Task: Search one way flight ticket for 1 adult, 1 child, 1 infant in seat in premium economy from Oakland: Oakland International Airport to New Bern: Coastal Carolina Regional Airport (was Craven County Regional) on 5-4-2023. Choice of flights is Singapure airlines. Number of bags: 2 checked bags. Price is upto 81000. Outbound departure time preference is 14:00.
Action: Mouse moved to (396, 335)
Screenshot: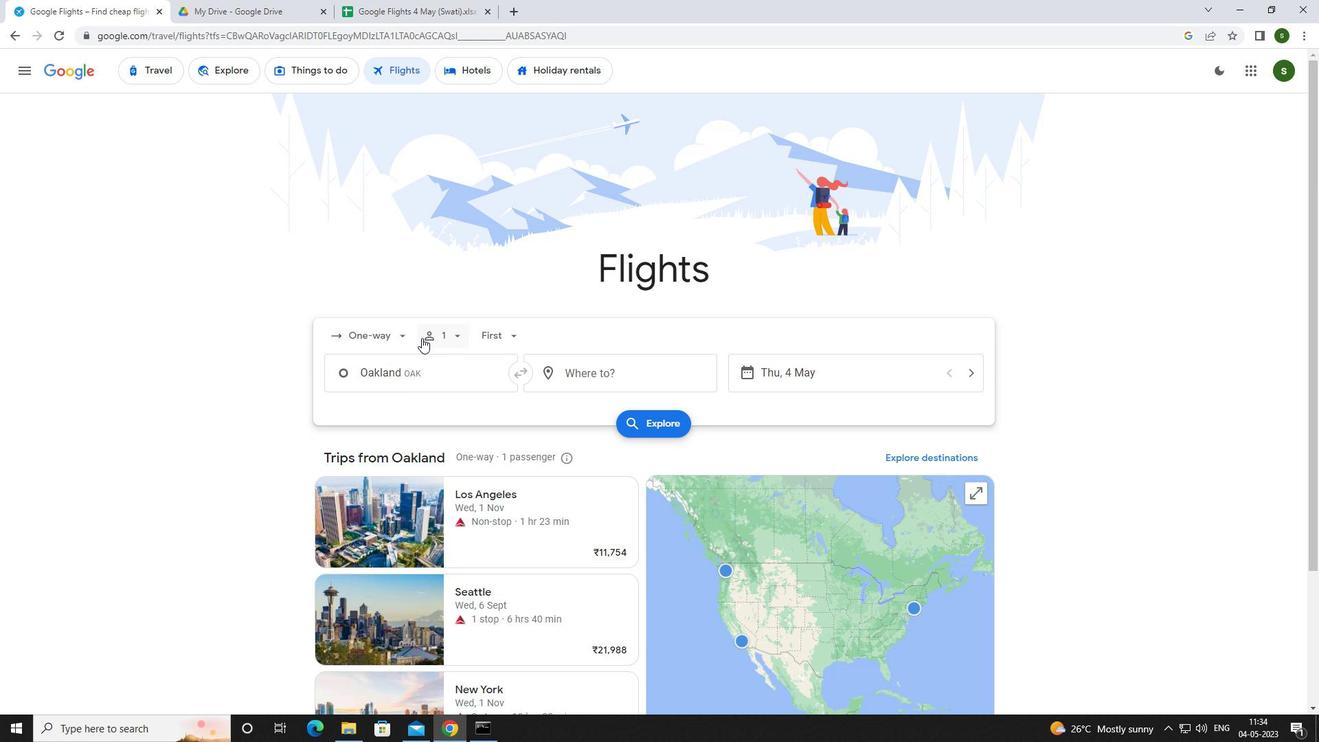 
Action: Mouse pressed left at (396, 335)
Screenshot: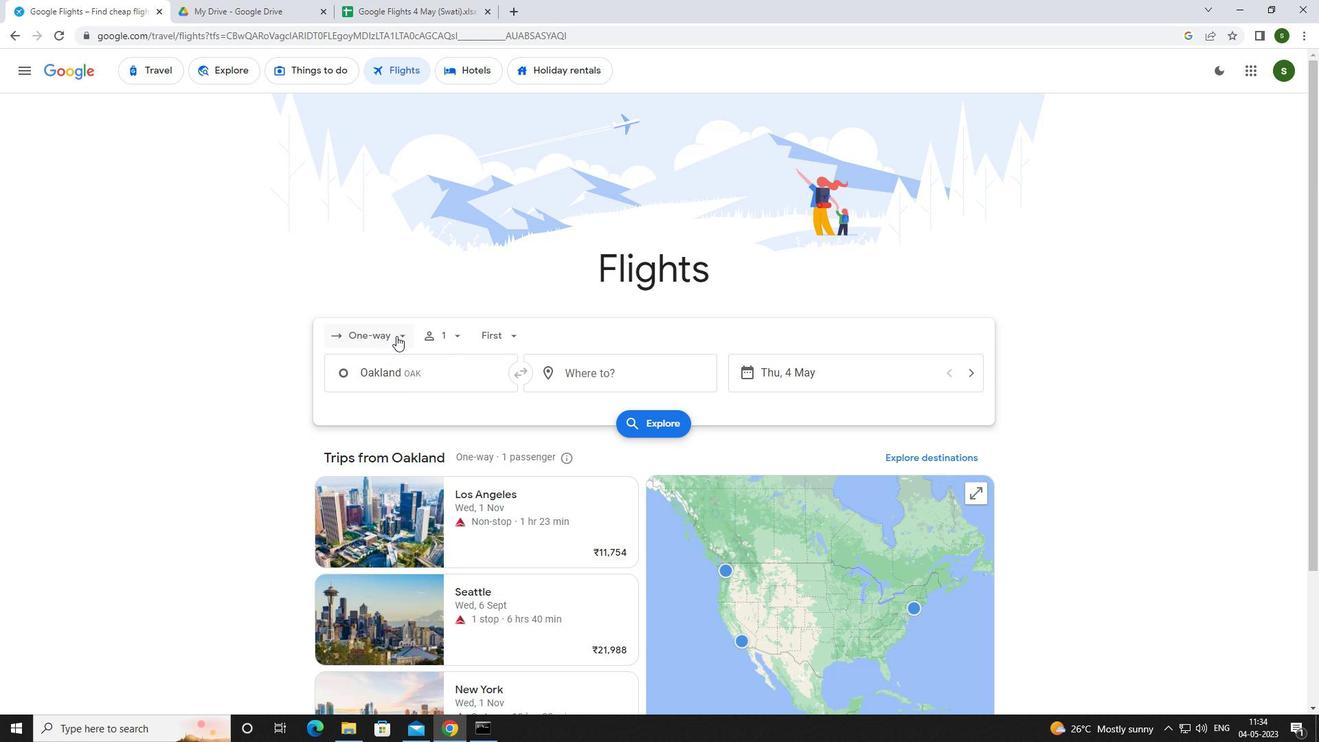 
Action: Mouse moved to (391, 397)
Screenshot: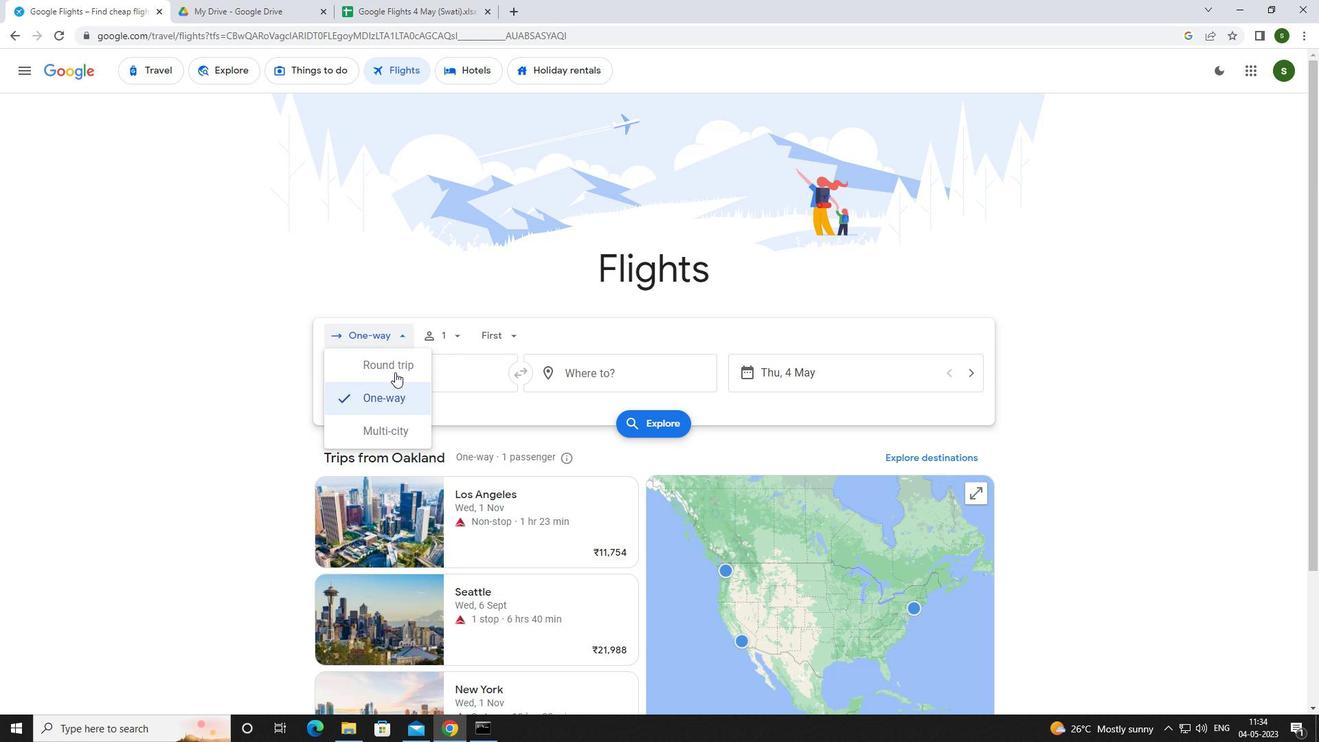 
Action: Mouse pressed left at (391, 397)
Screenshot: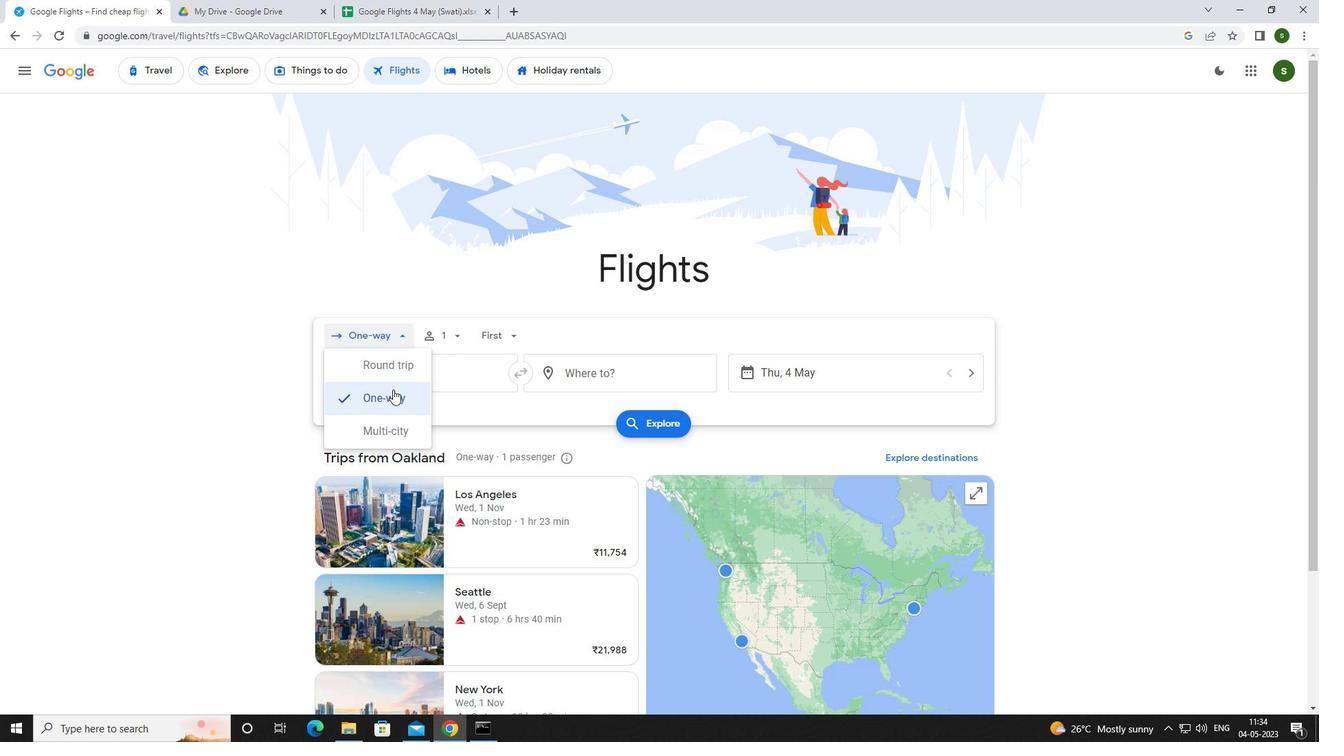 
Action: Mouse moved to (454, 330)
Screenshot: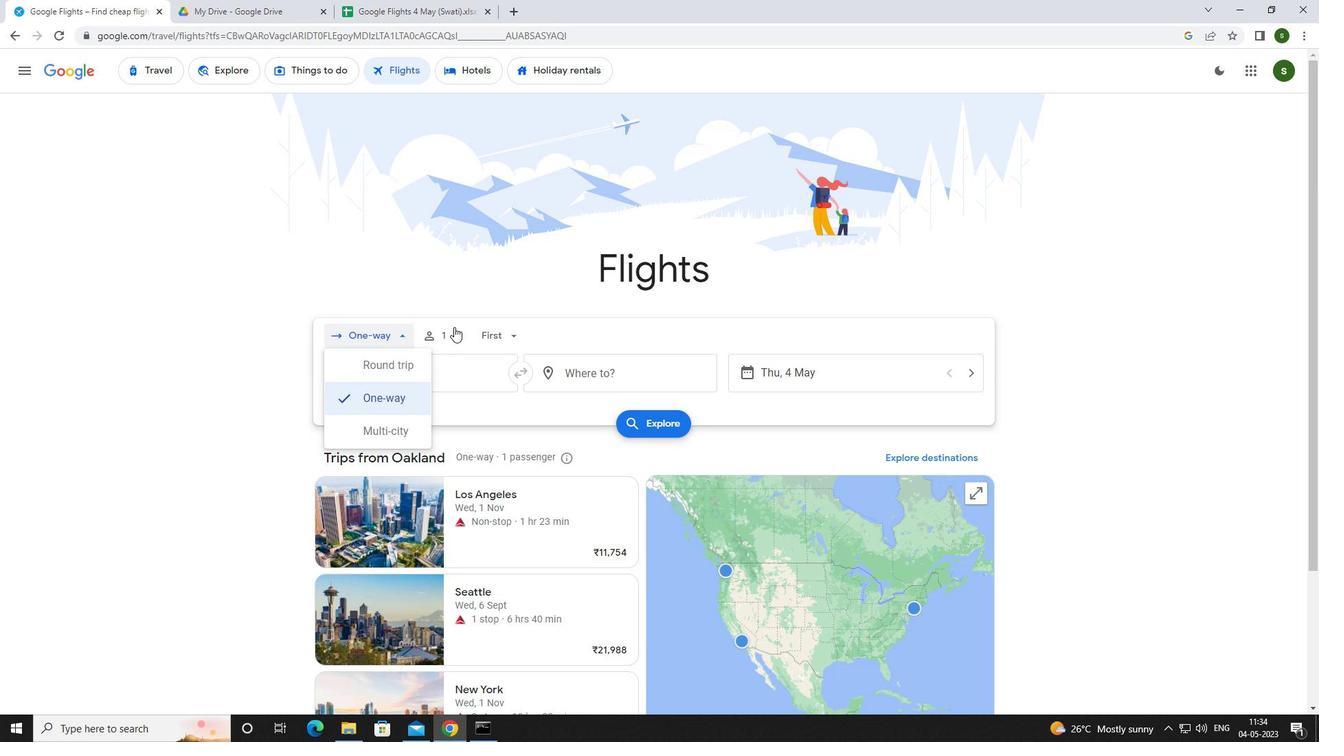 
Action: Mouse pressed left at (454, 330)
Screenshot: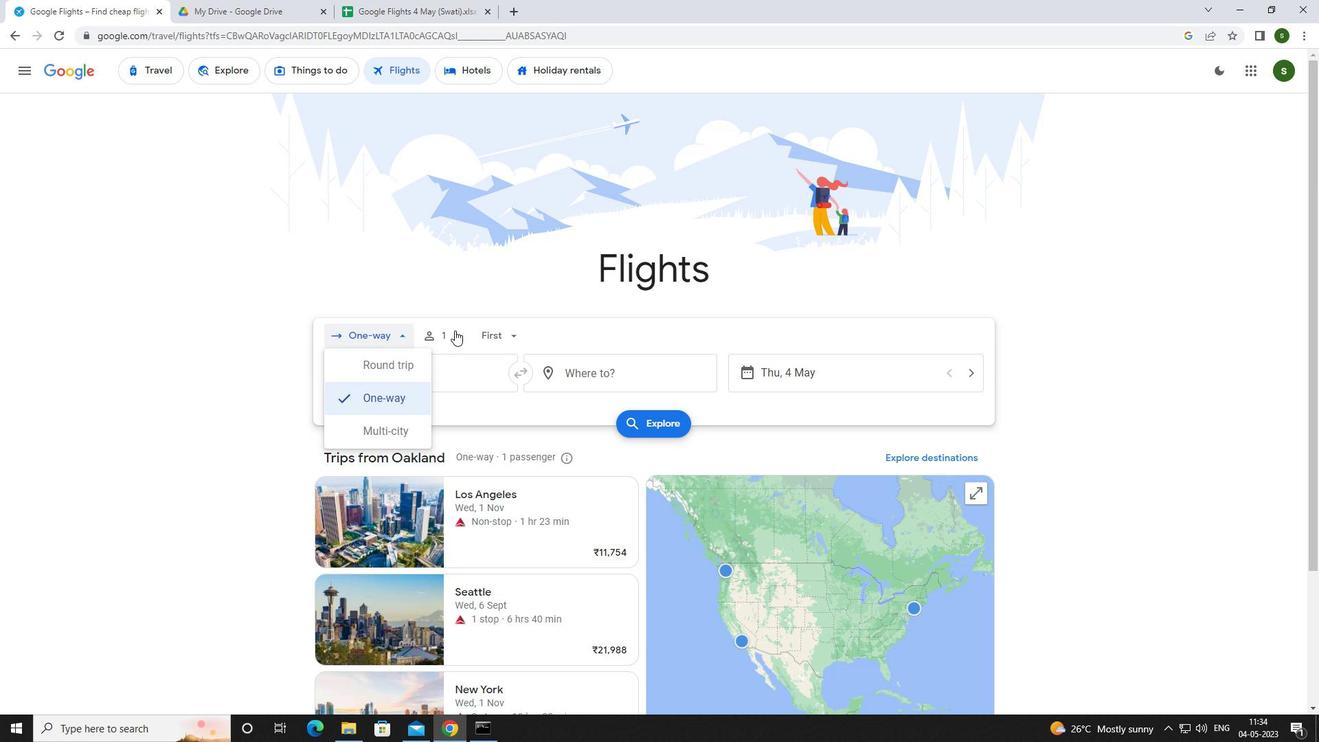 
Action: Mouse moved to (564, 401)
Screenshot: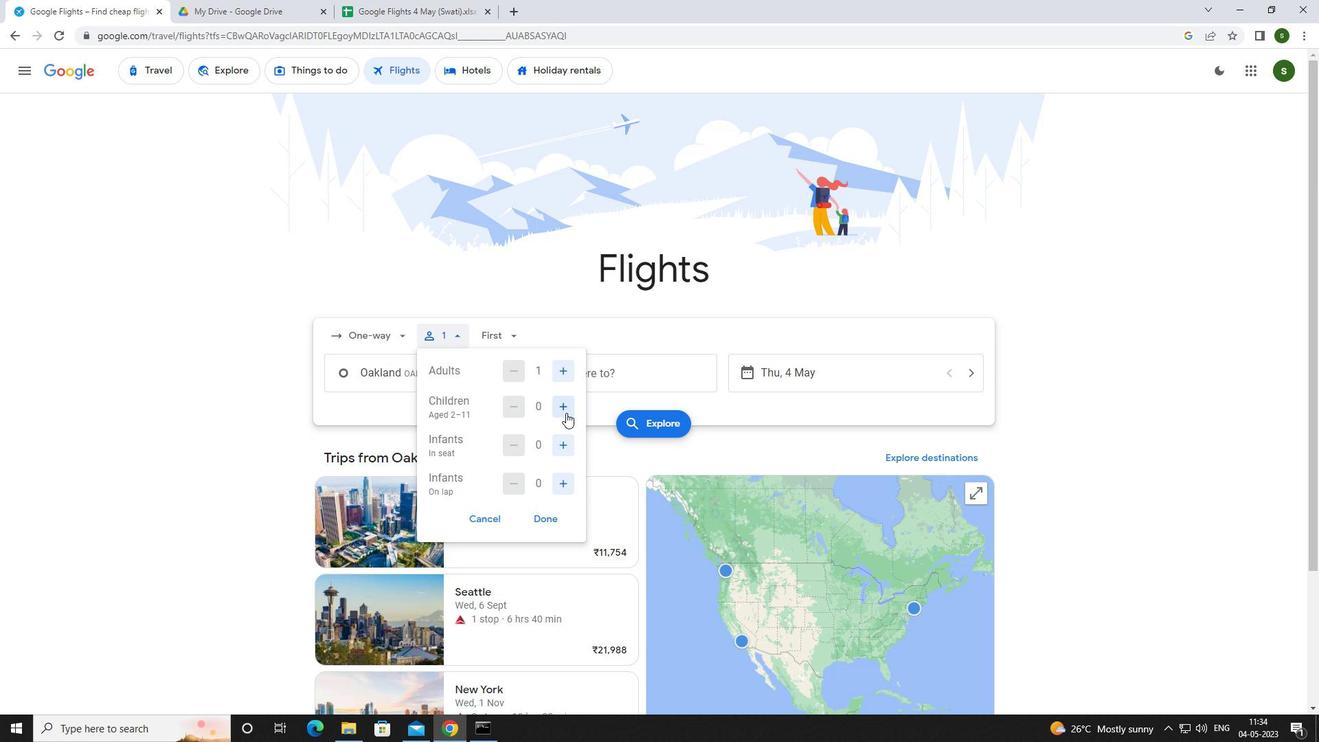 
Action: Mouse pressed left at (564, 401)
Screenshot: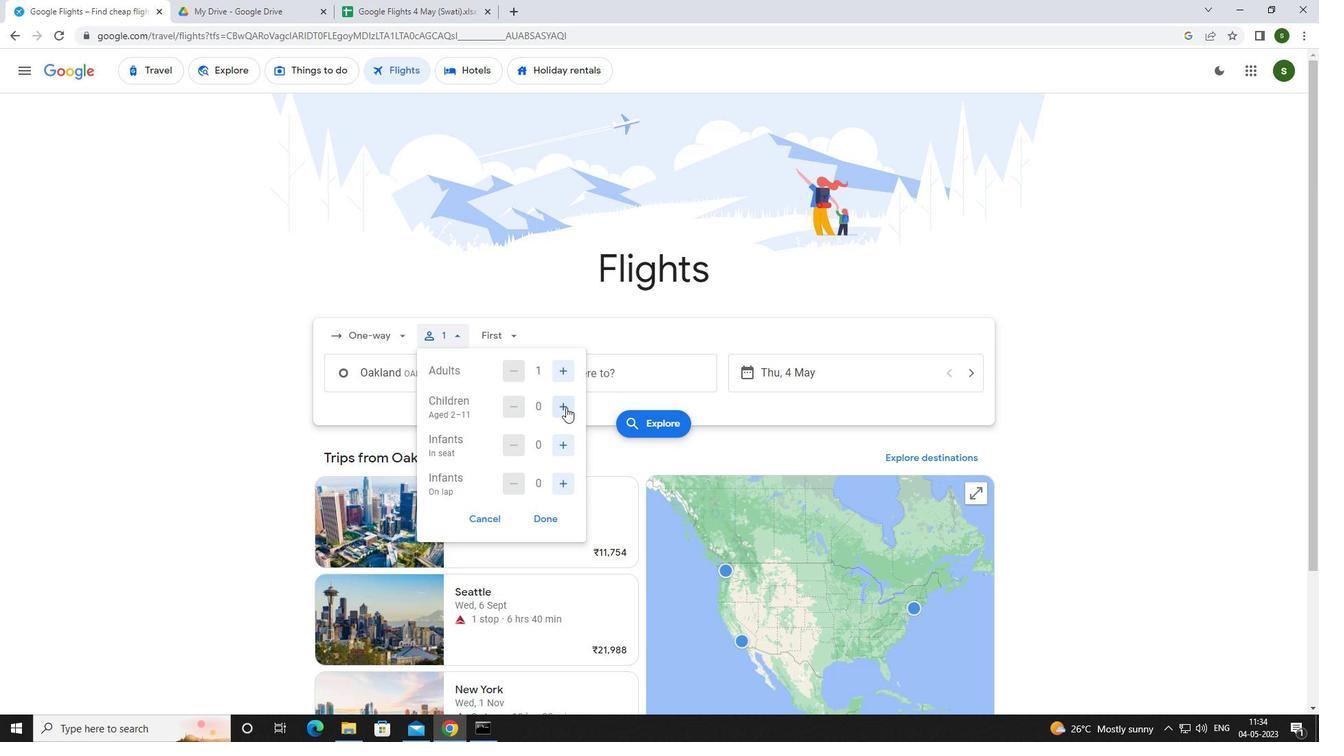 
Action: Mouse moved to (559, 441)
Screenshot: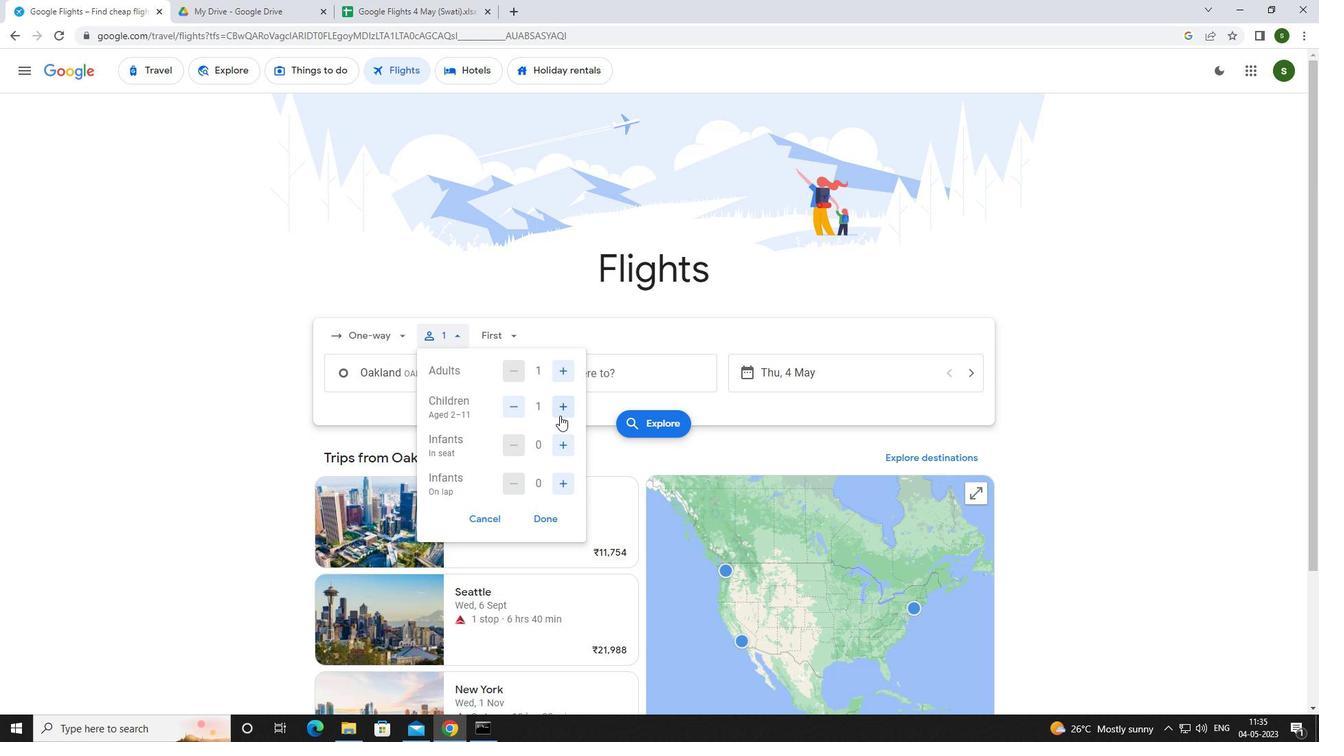 
Action: Mouse pressed left at (559, 441)
Screenshot: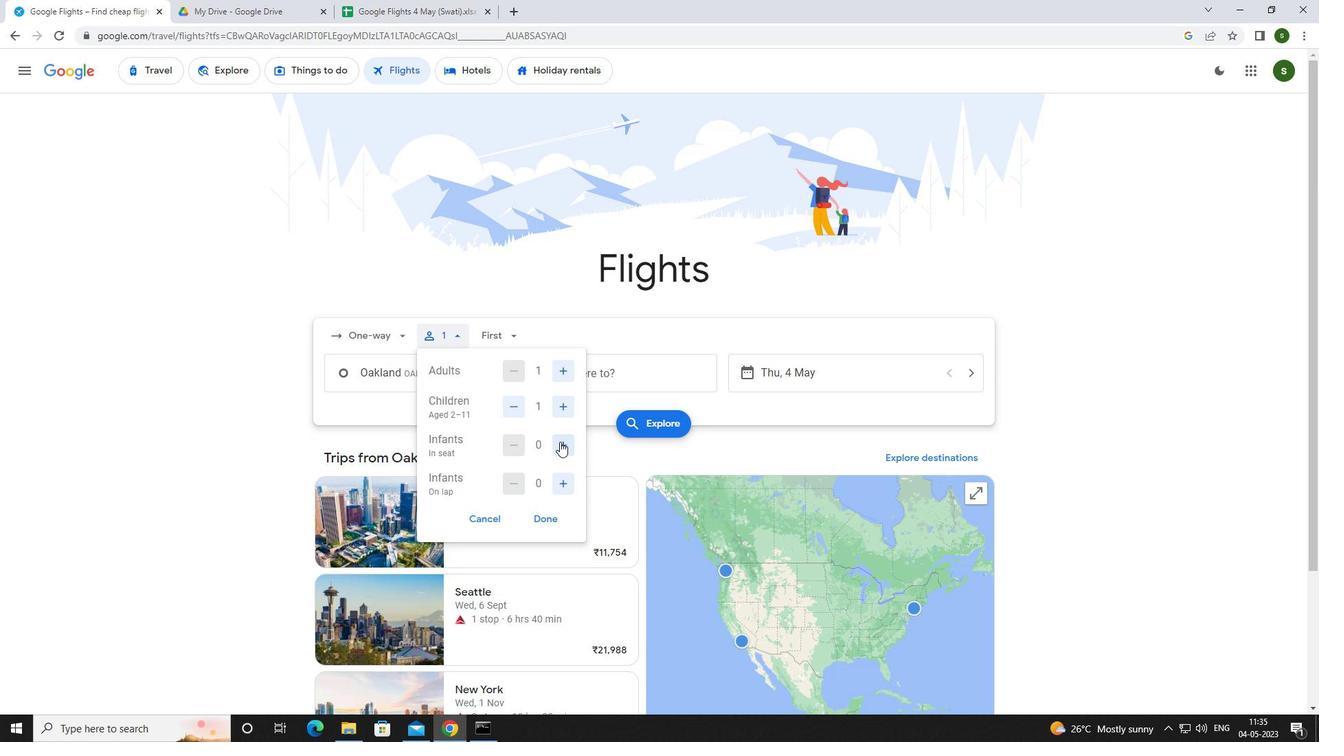 
Action: Mouse moved to (514, 330)
Screenshot: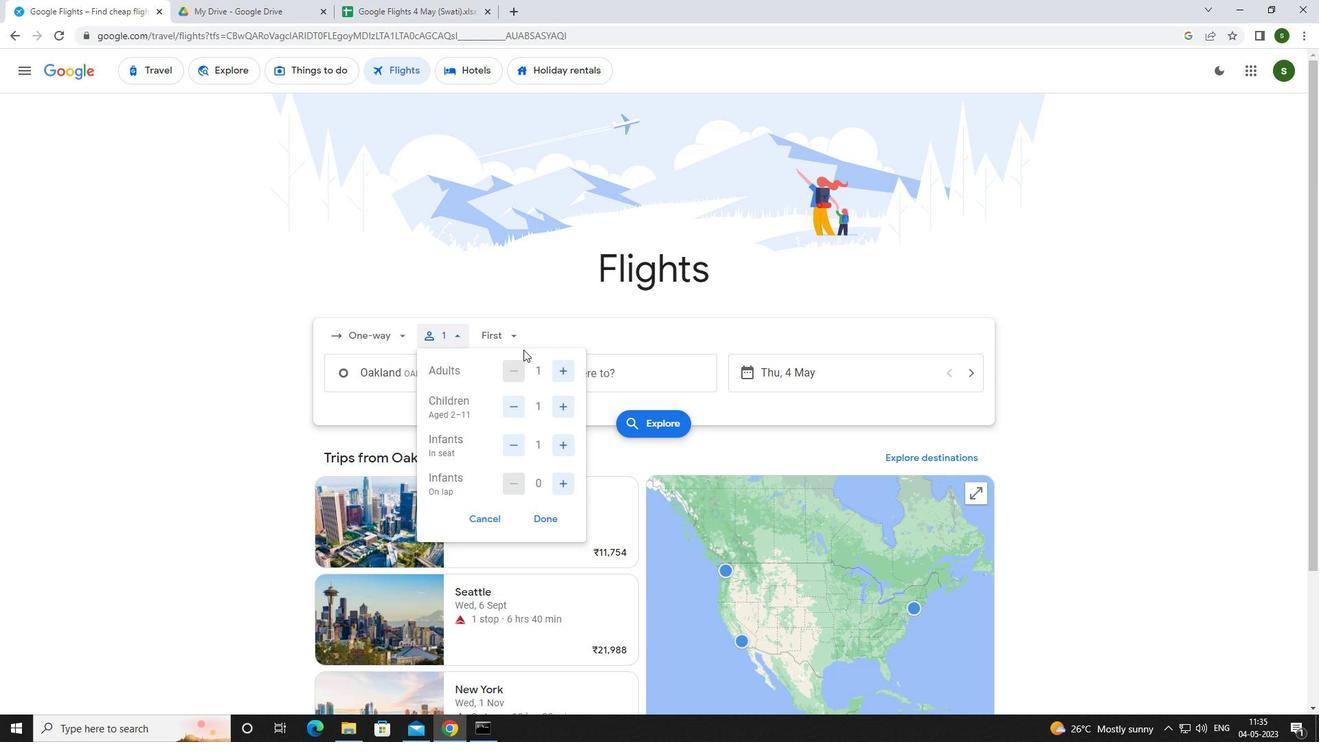 
Action: Mouse pressed left at (514, 330)
Screenshot: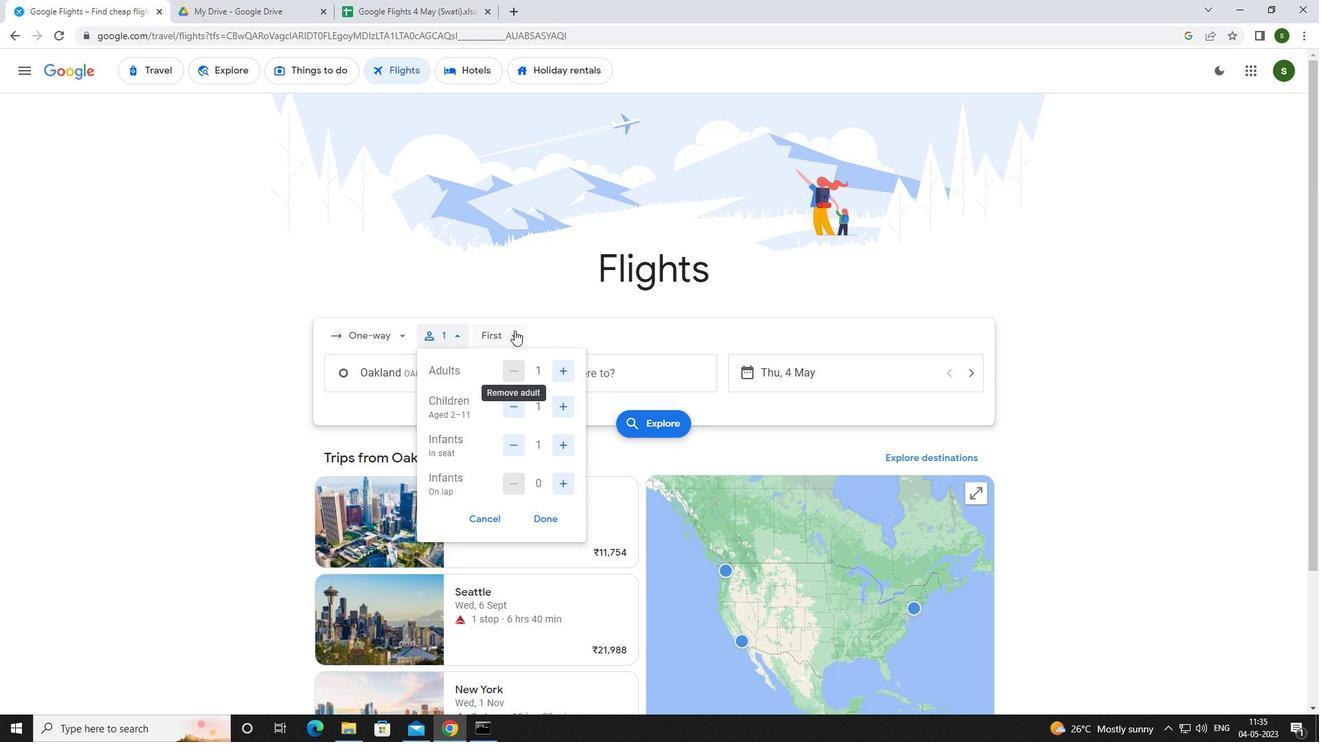
Action: Mouse moved to (524, 395)
Screenshot: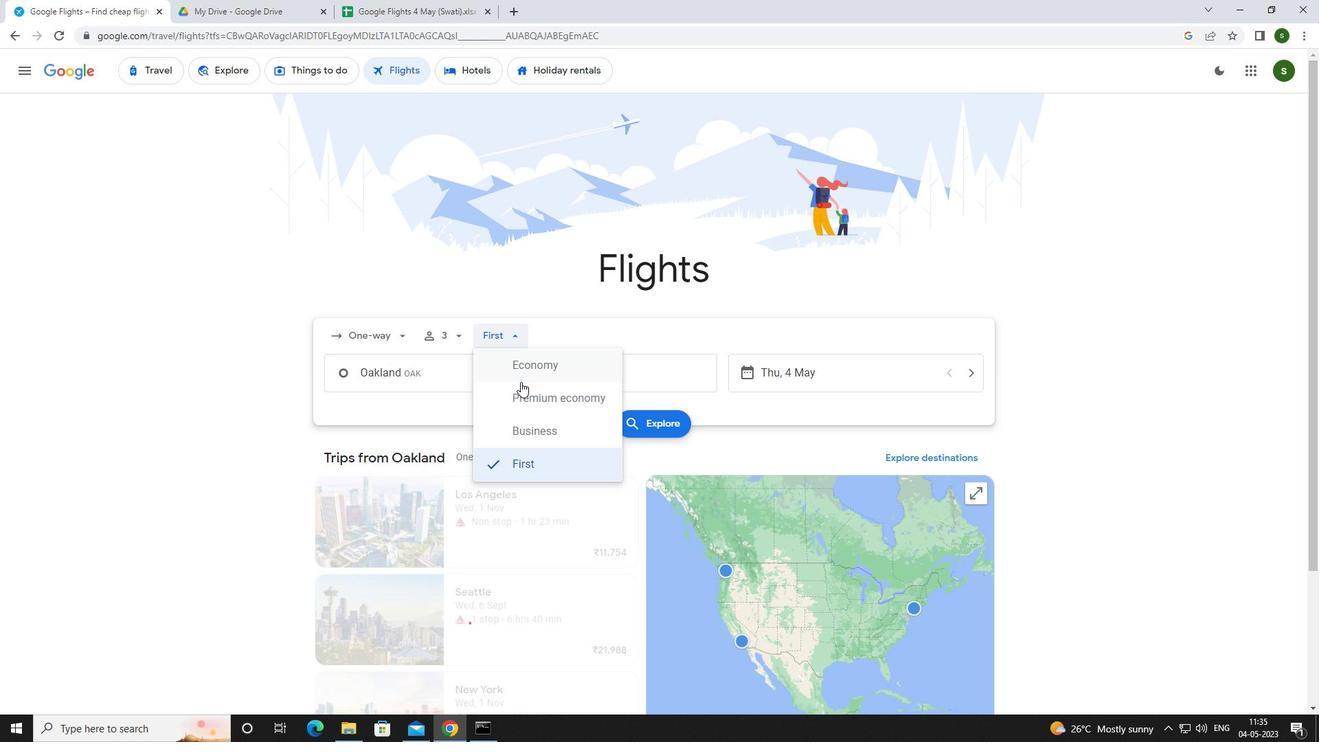 
Action: Mouse pressed left at (524, 395)
Screenshot: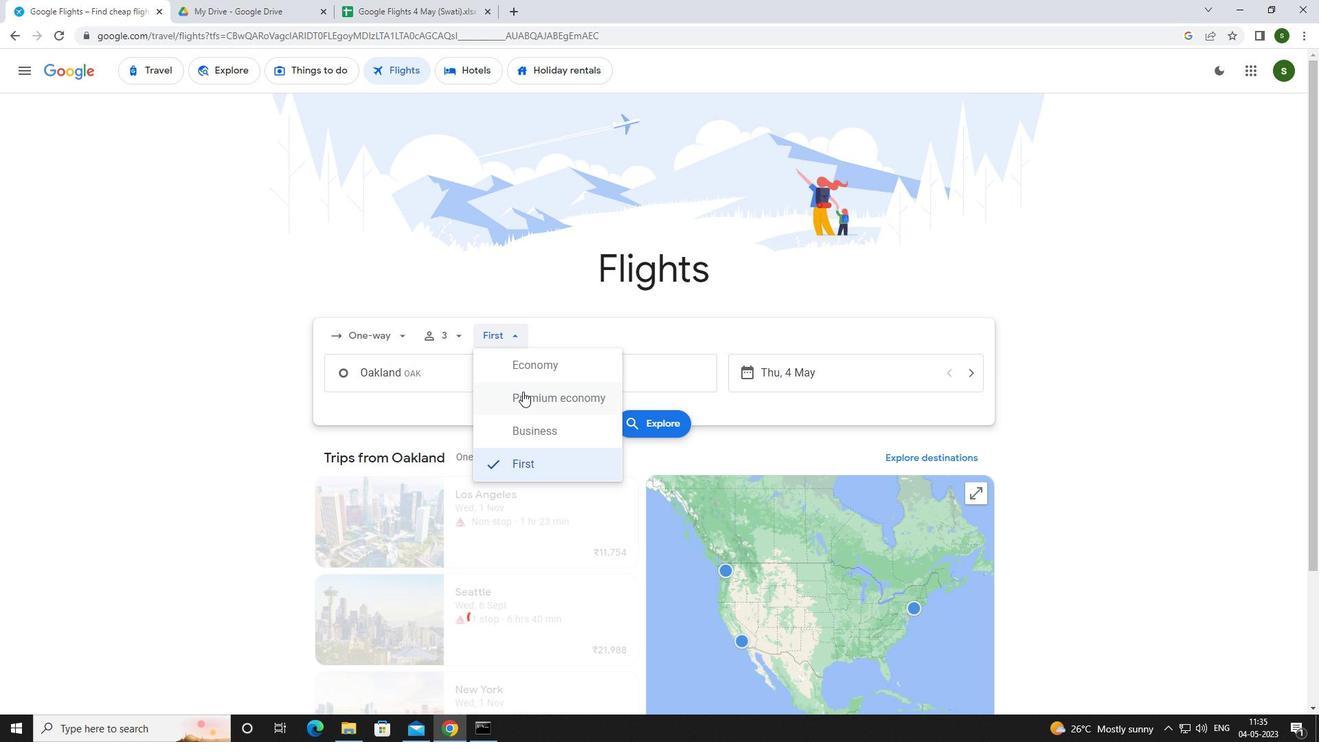 
Action: Mouse moved to (465, 379)
Screenshot: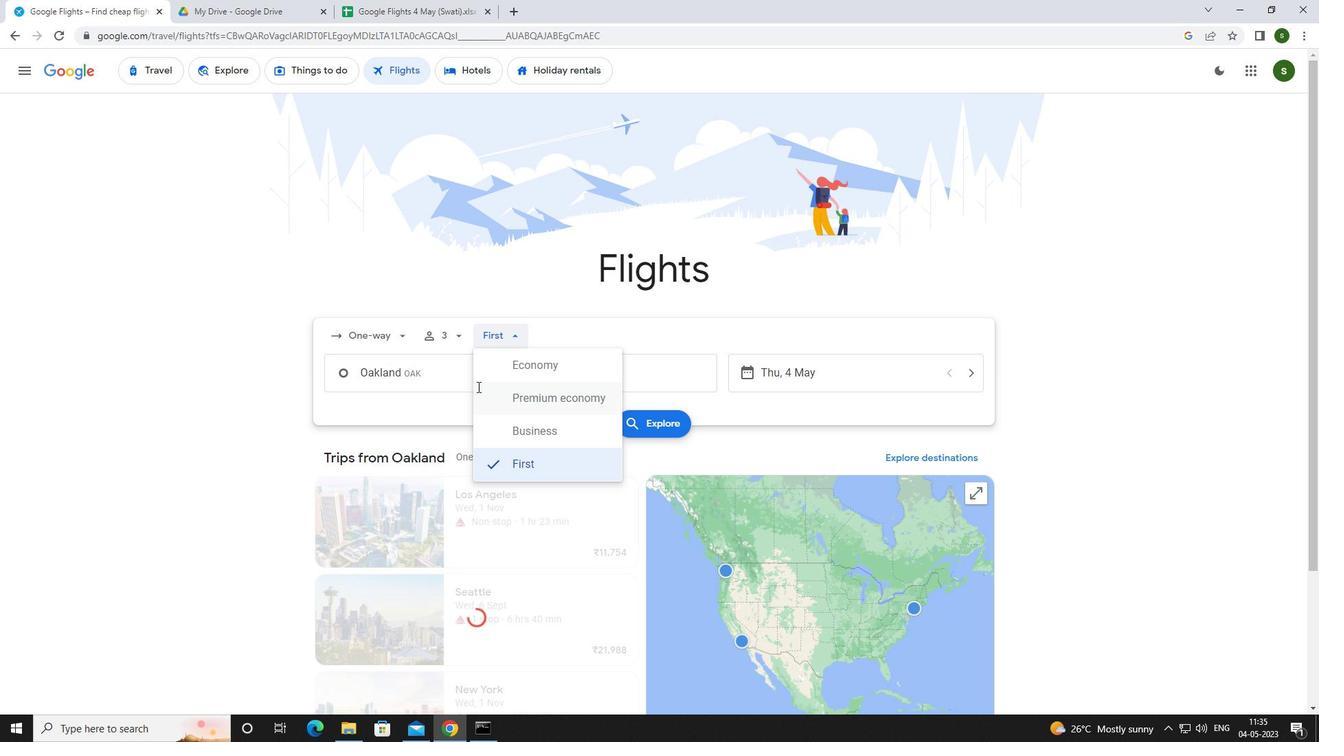 
Action: Mouse pressed left at (465, 379)
Screenshot: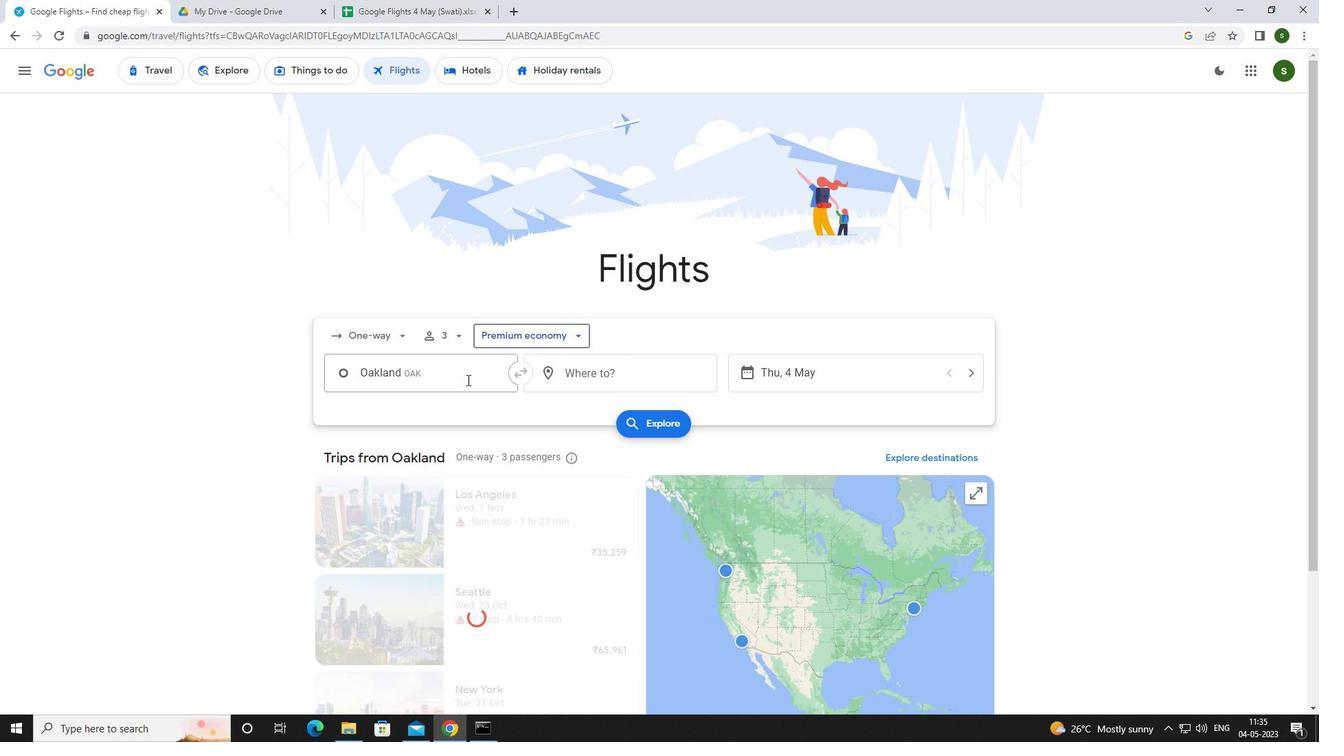 
Action: Key pressed <Key.caps_lock>o<Key.caps_lock>aklan
Screenshot: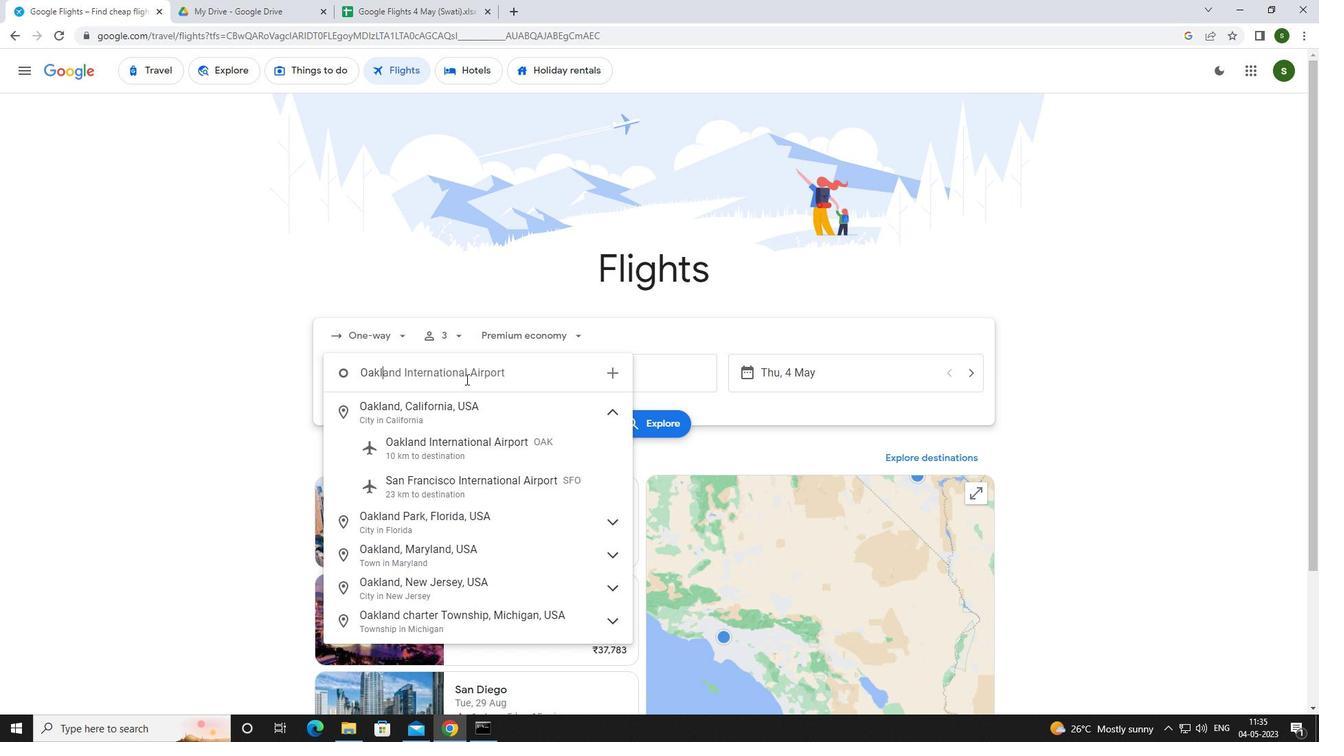 
Action: Mouse moved to (460, 443)
Screenshot: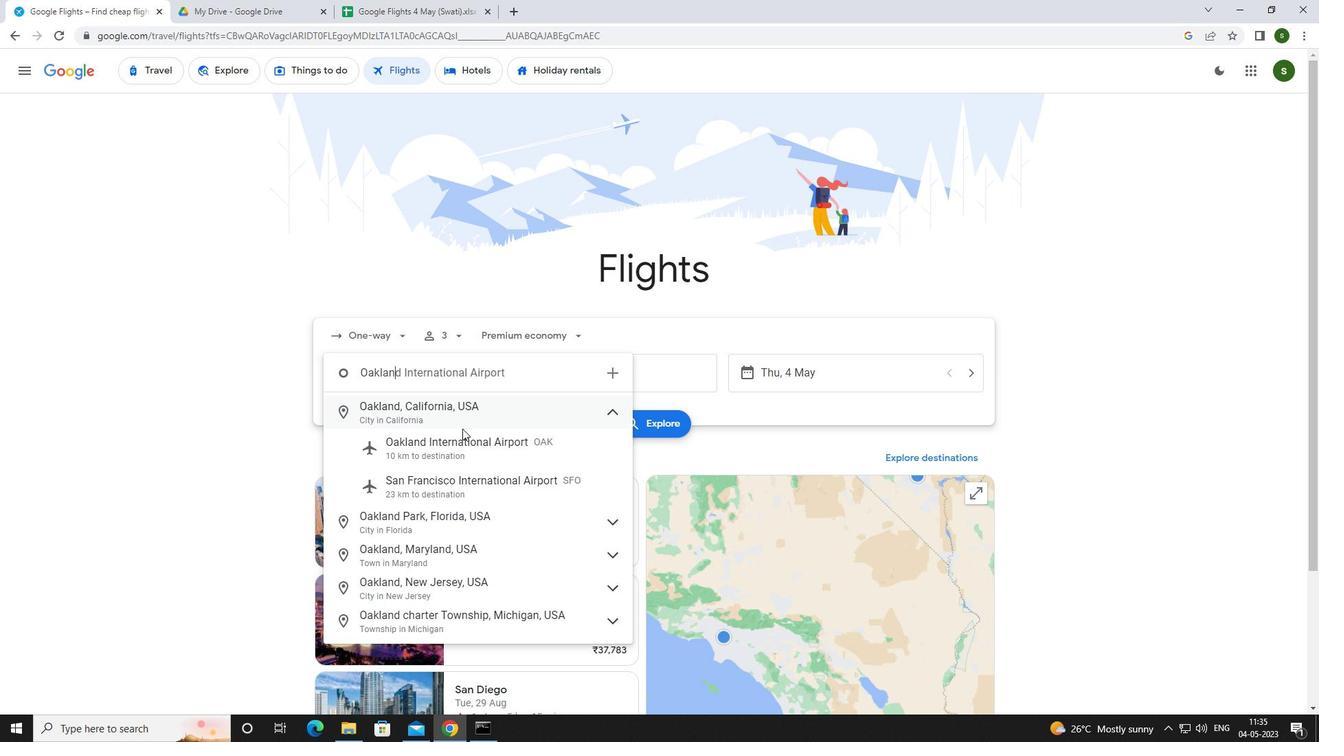 
Action: Mouse pressed left at (460, 443)
Screenshot: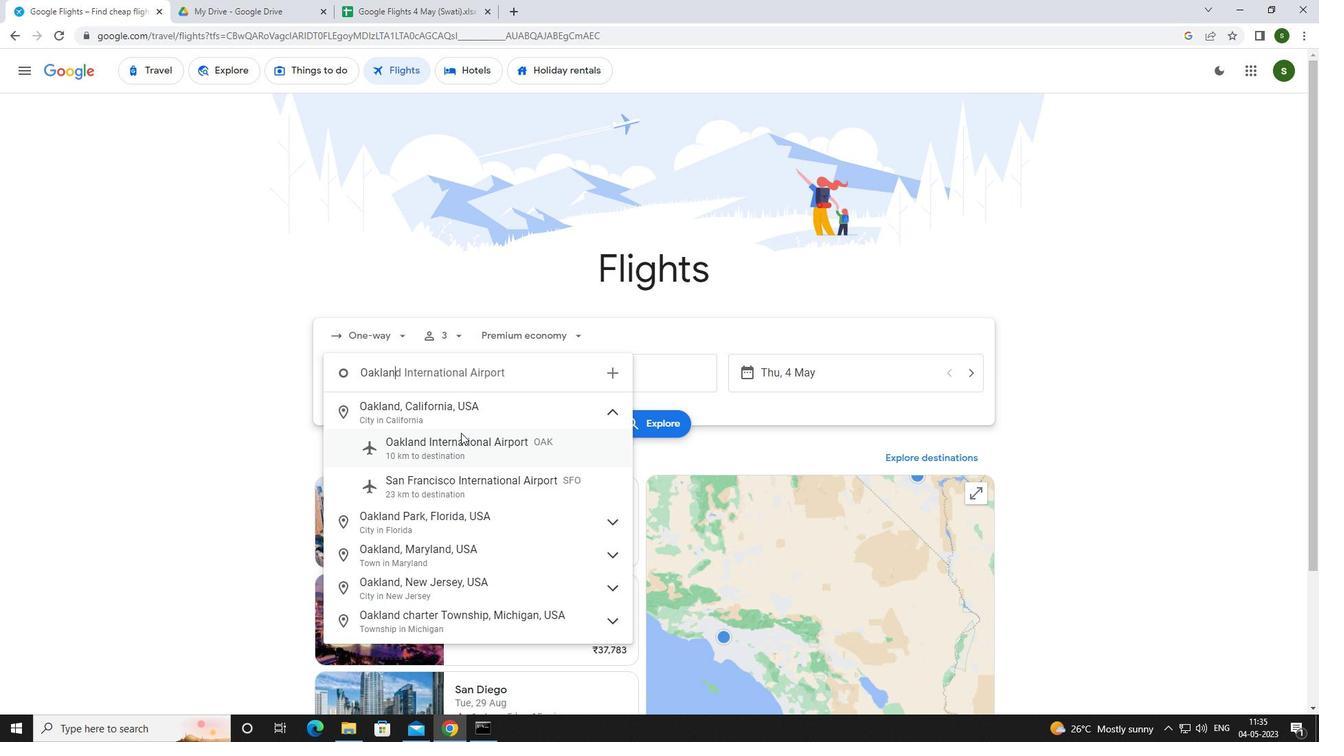 
Action: Mouse moved to (621, 379)
Screenshot: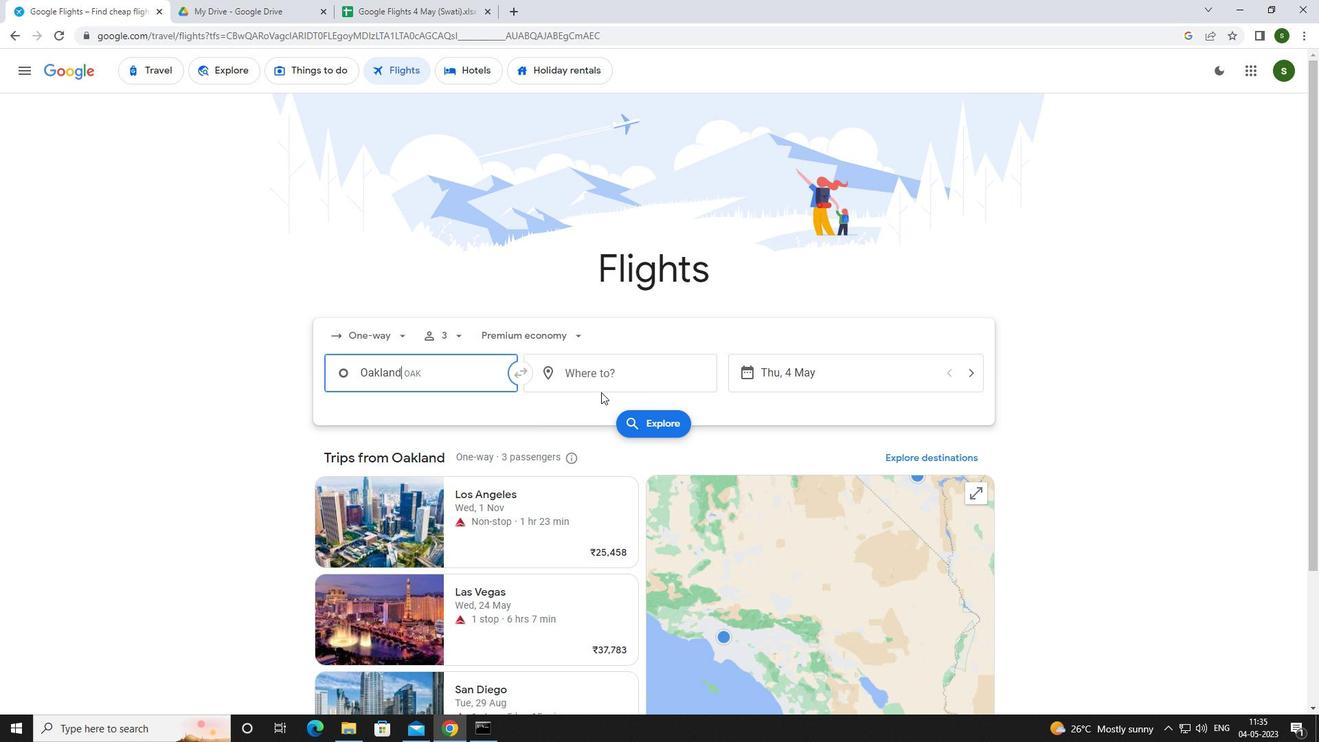 
Action: Mouse pressed left at (621, 379)
Screenshot: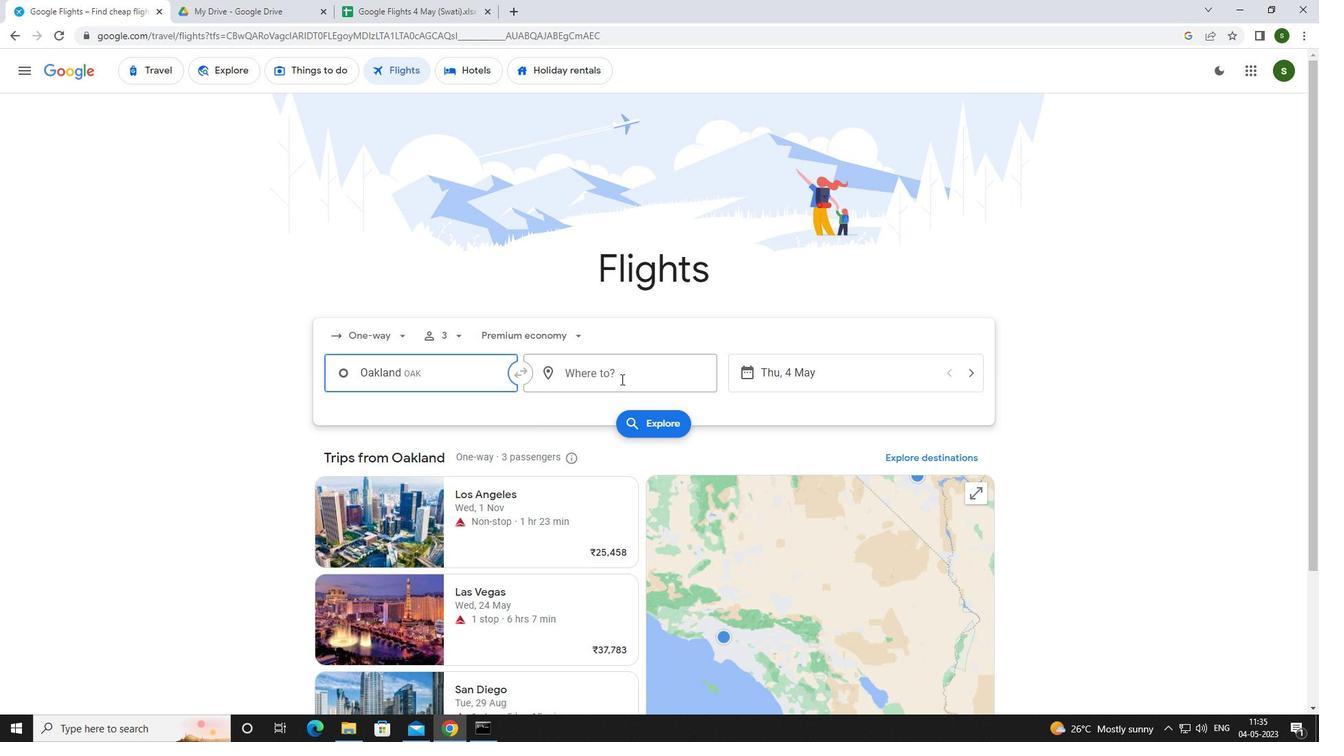 
Action: Key pressed <Key.caps_lock>c<Key.caps_lock>oastal
Screenshot: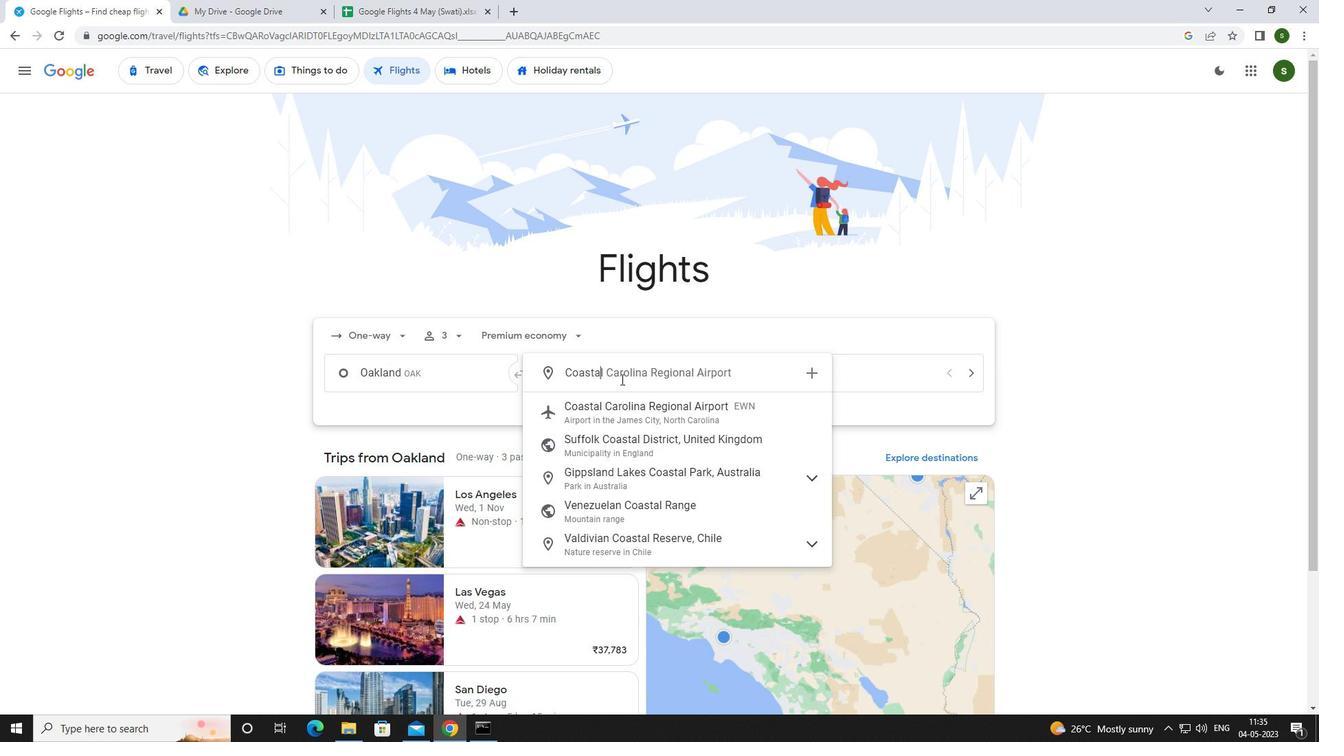 
Action: Mouse moved to (649, 401)
Screenshot: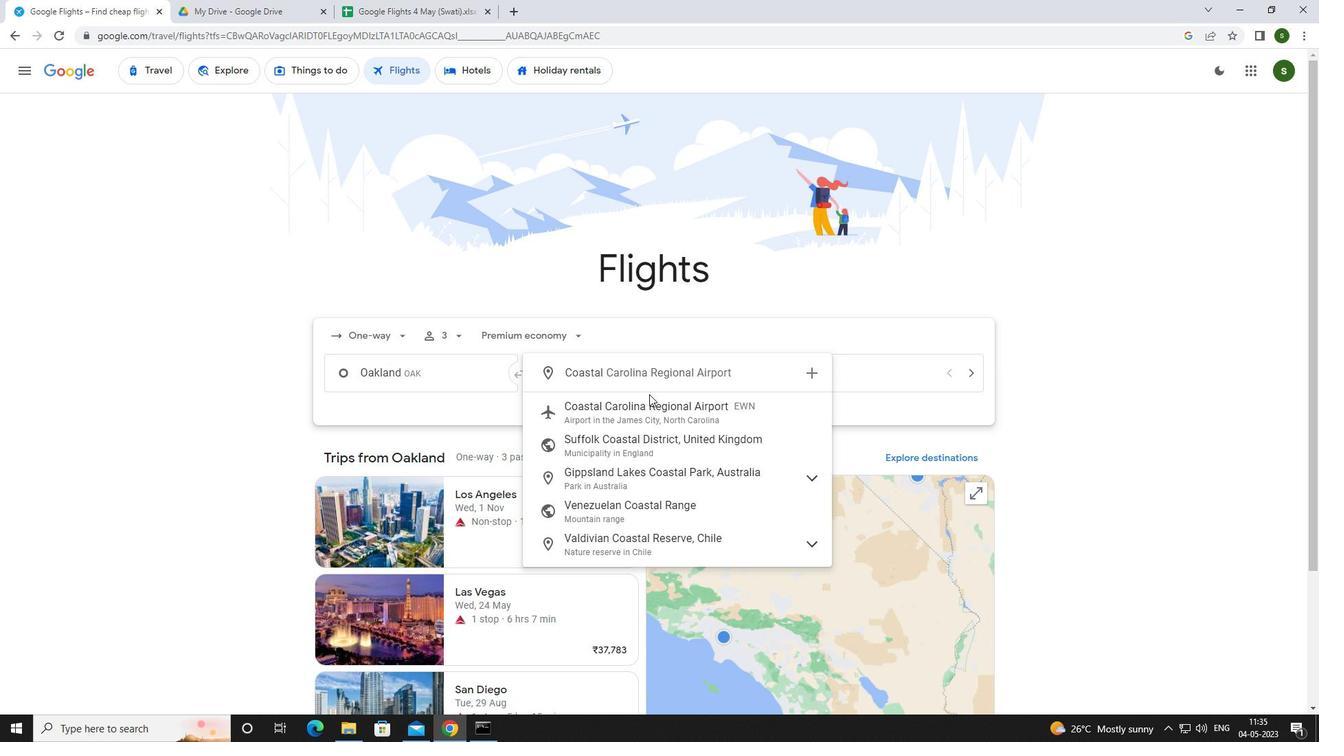 
Action: Mouse pressed left at (649, 401)
Screenshot: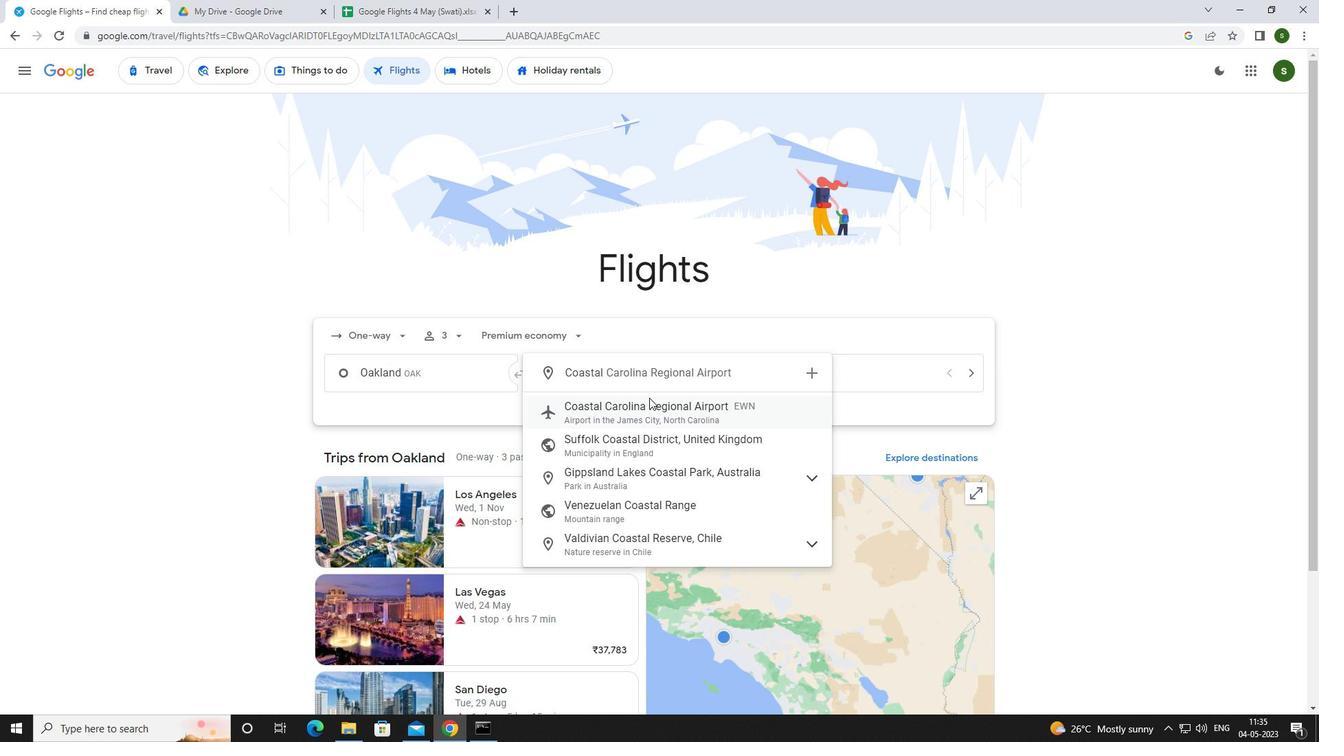 
Action: Mouse moved to (829, 379)
Screenshot: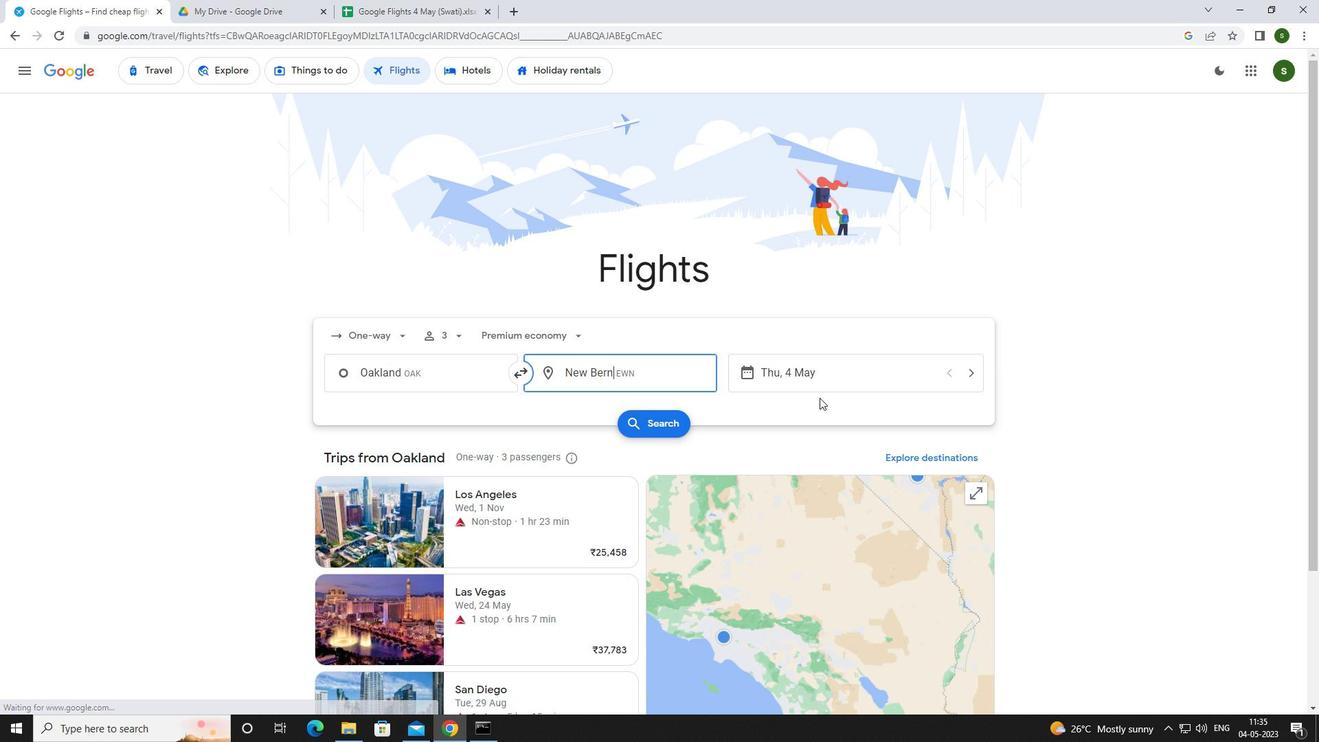 
Action: Mouse pressed left at (829, 379)
Screenshot: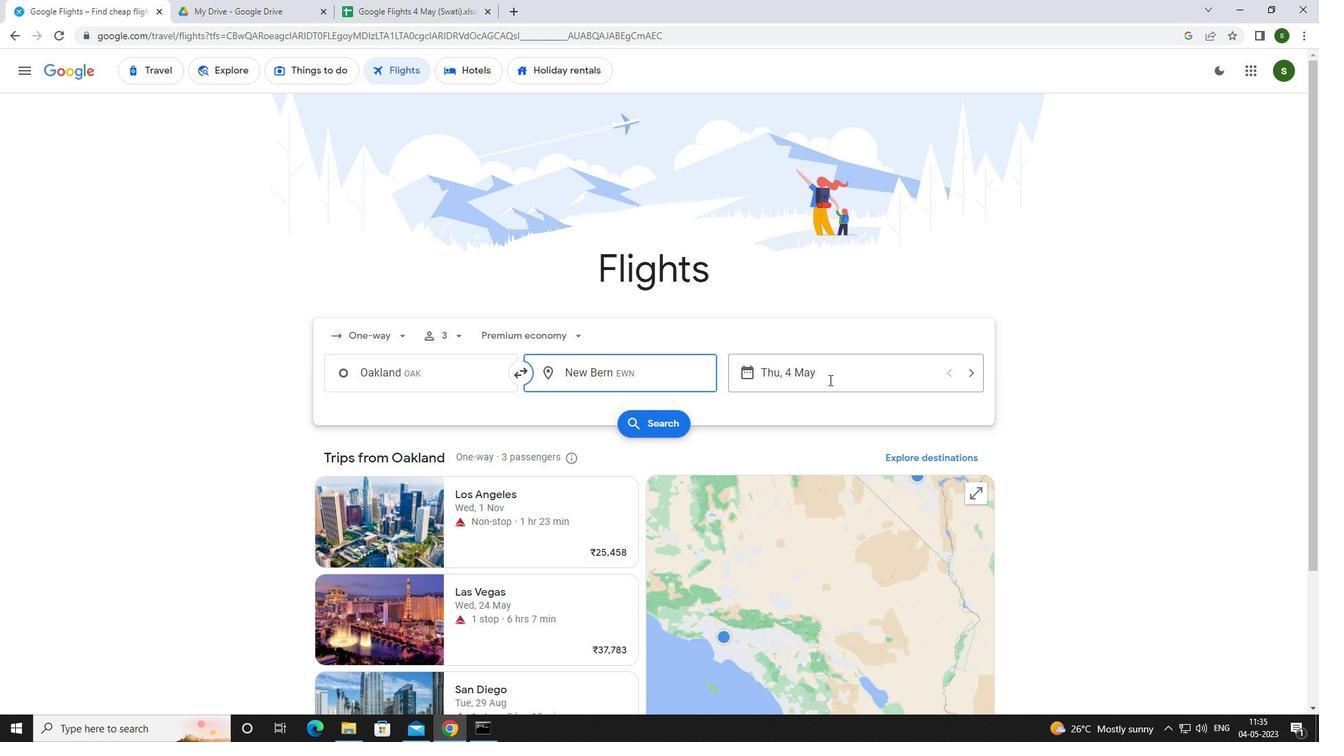 
Action: Mouse moved to (627, 457)
Screenshot: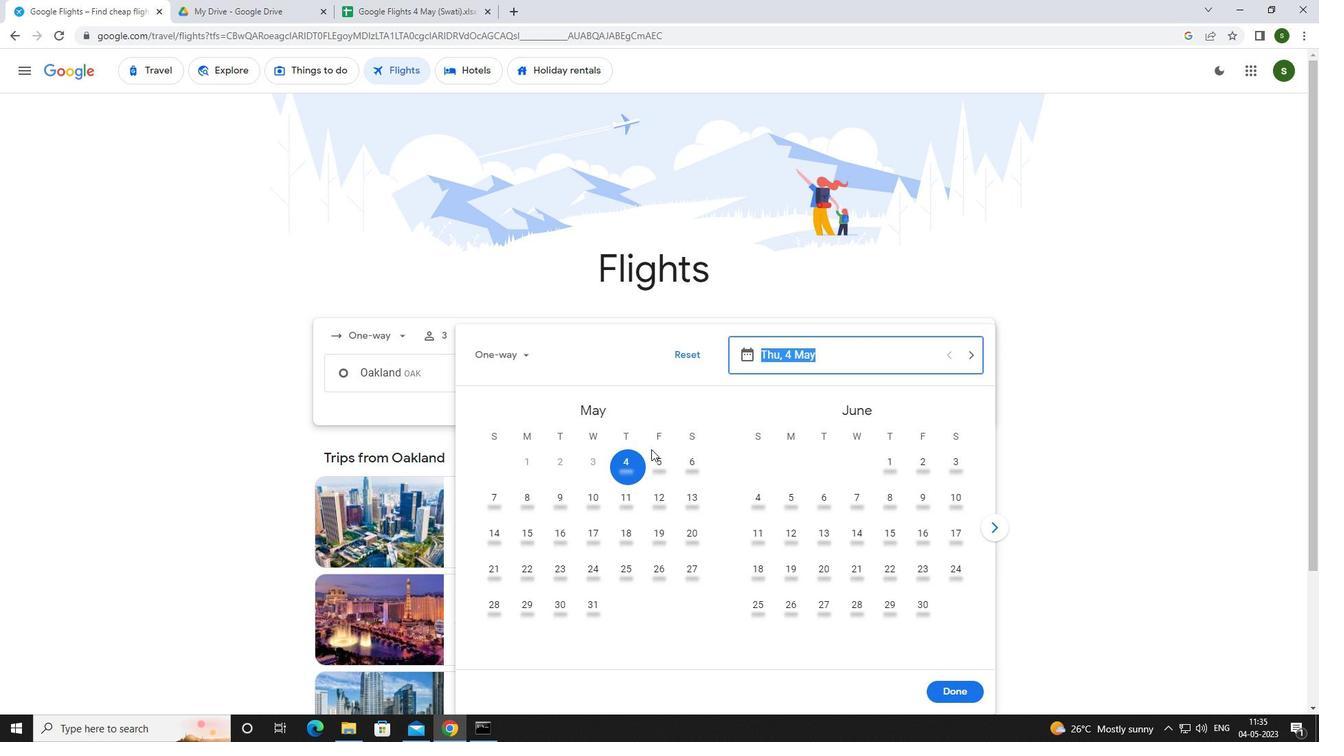 
Action: Mouse pressed left at (627, 457)
Screenshot: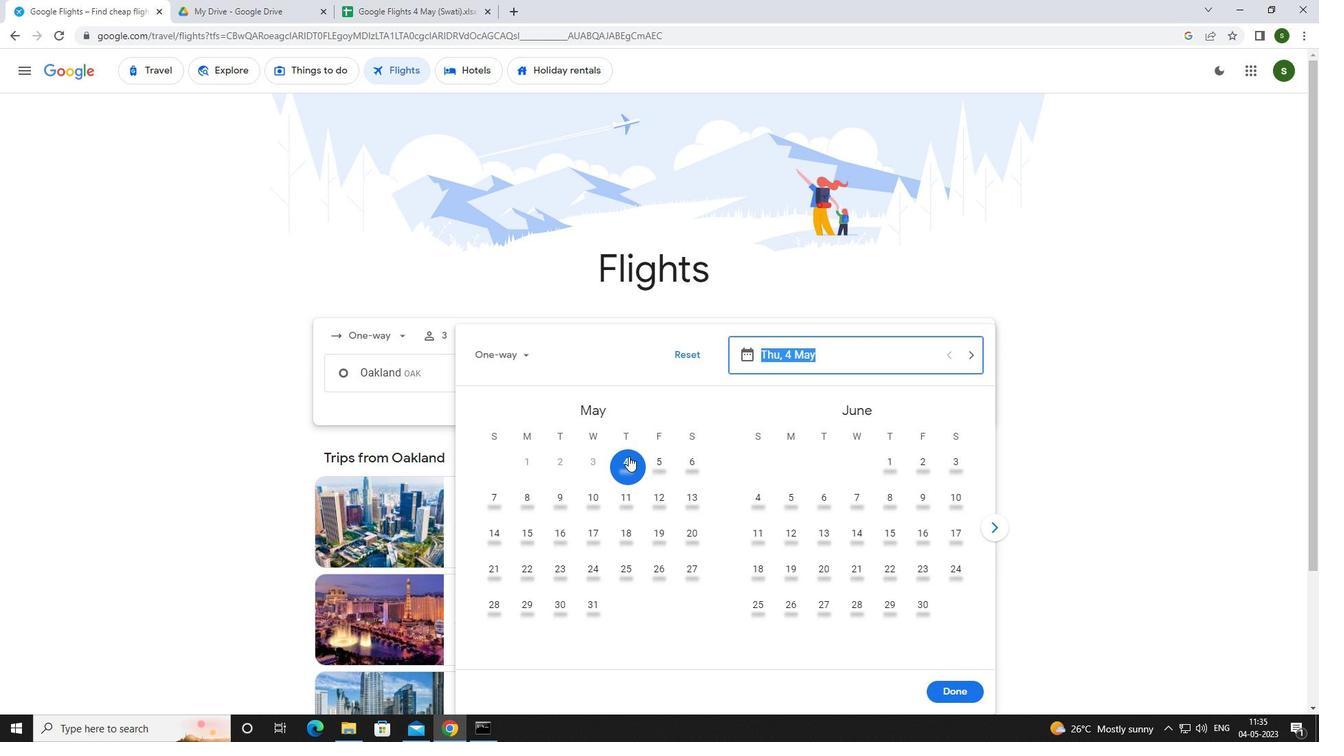 
Action: Mouse moved to (949, 679)
Screenshot: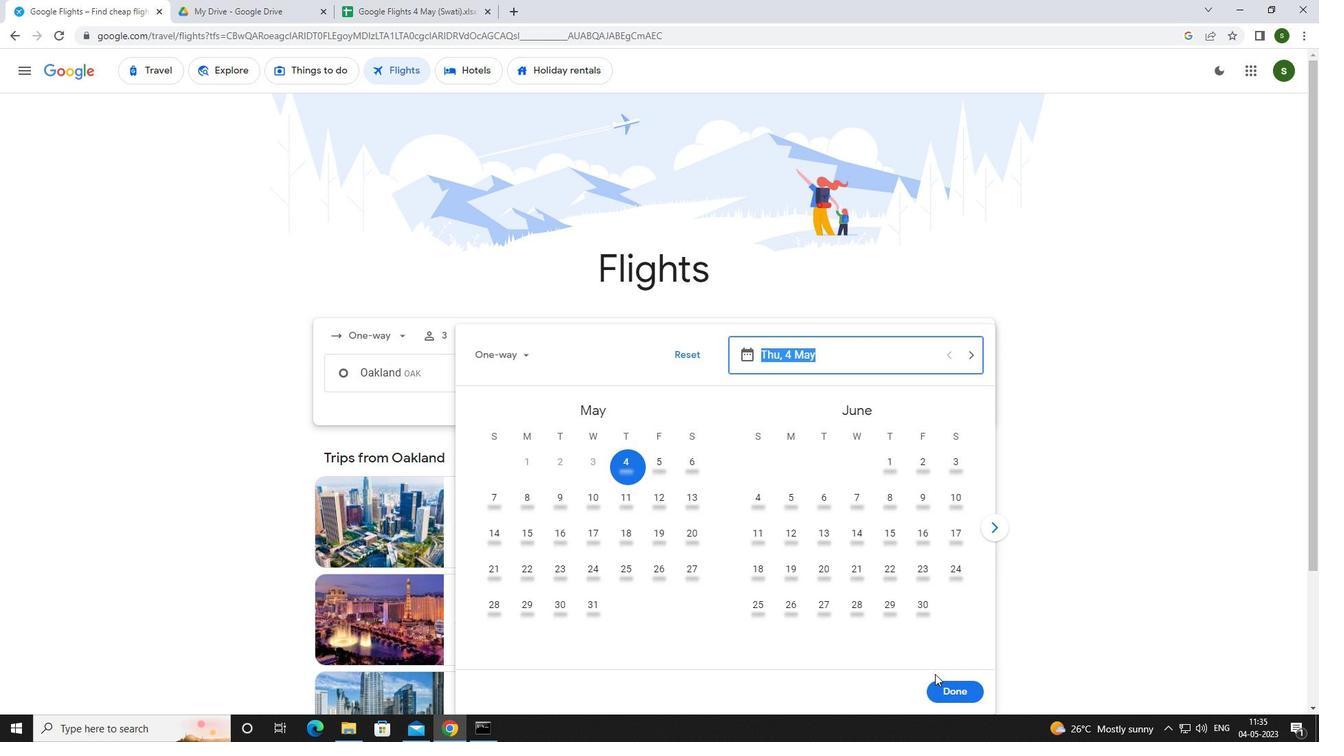 
Action: Mouse pressed left at (949, 679)
Screenshot: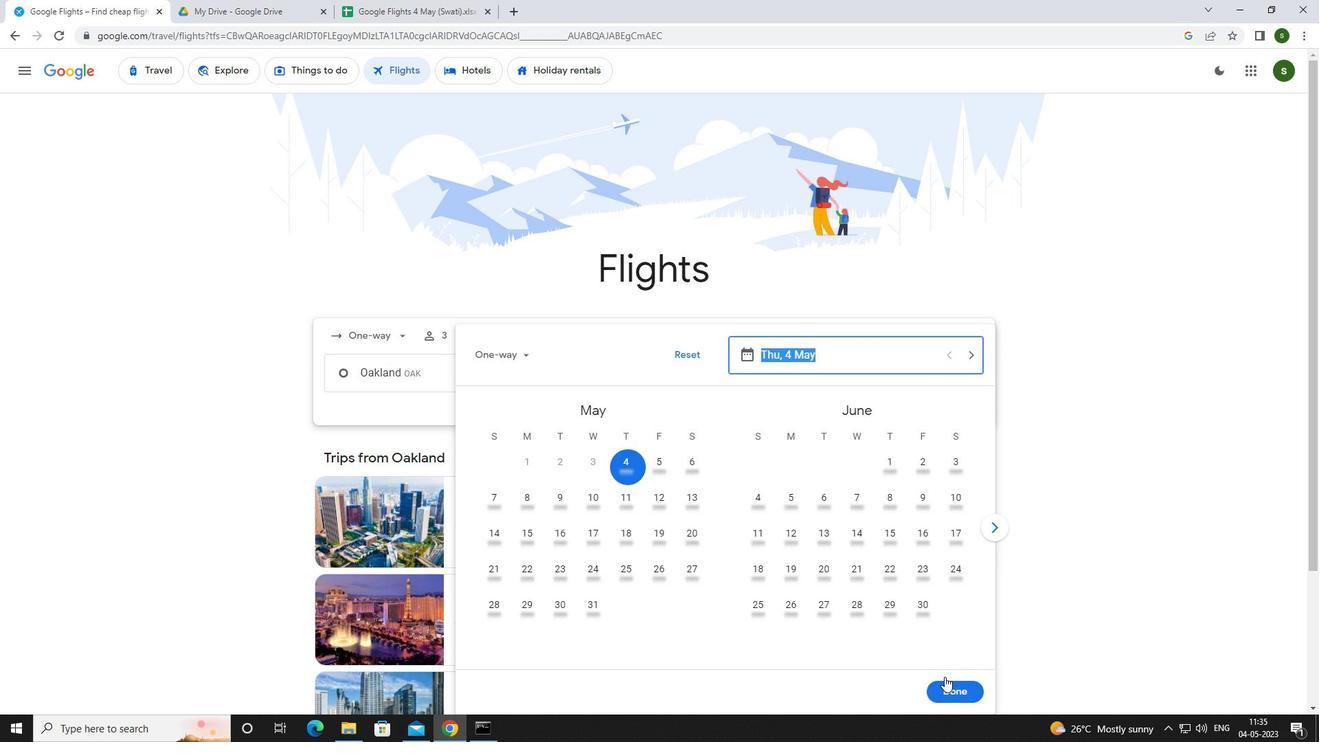 
Action: Mouse moved to (660, 422)
Screenshot: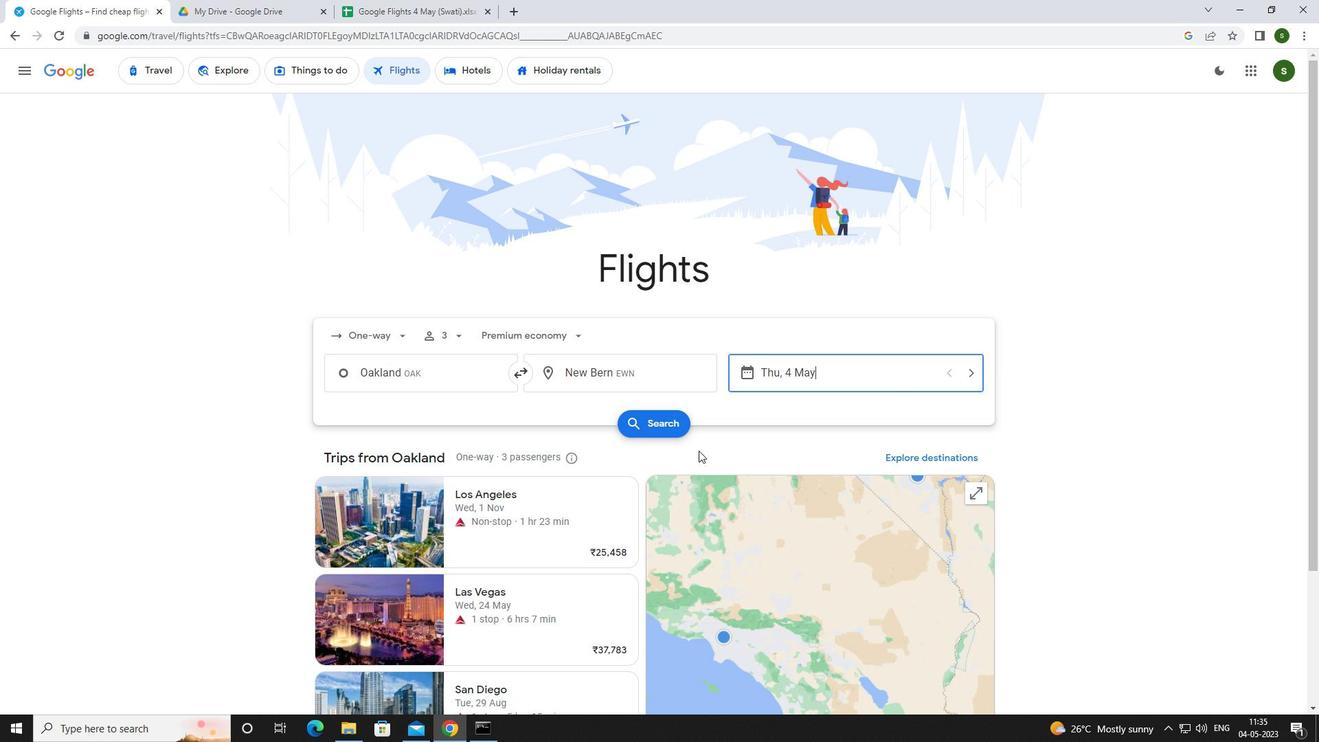 
Action: Mouse pressed left at (660, 422)
Screenshot: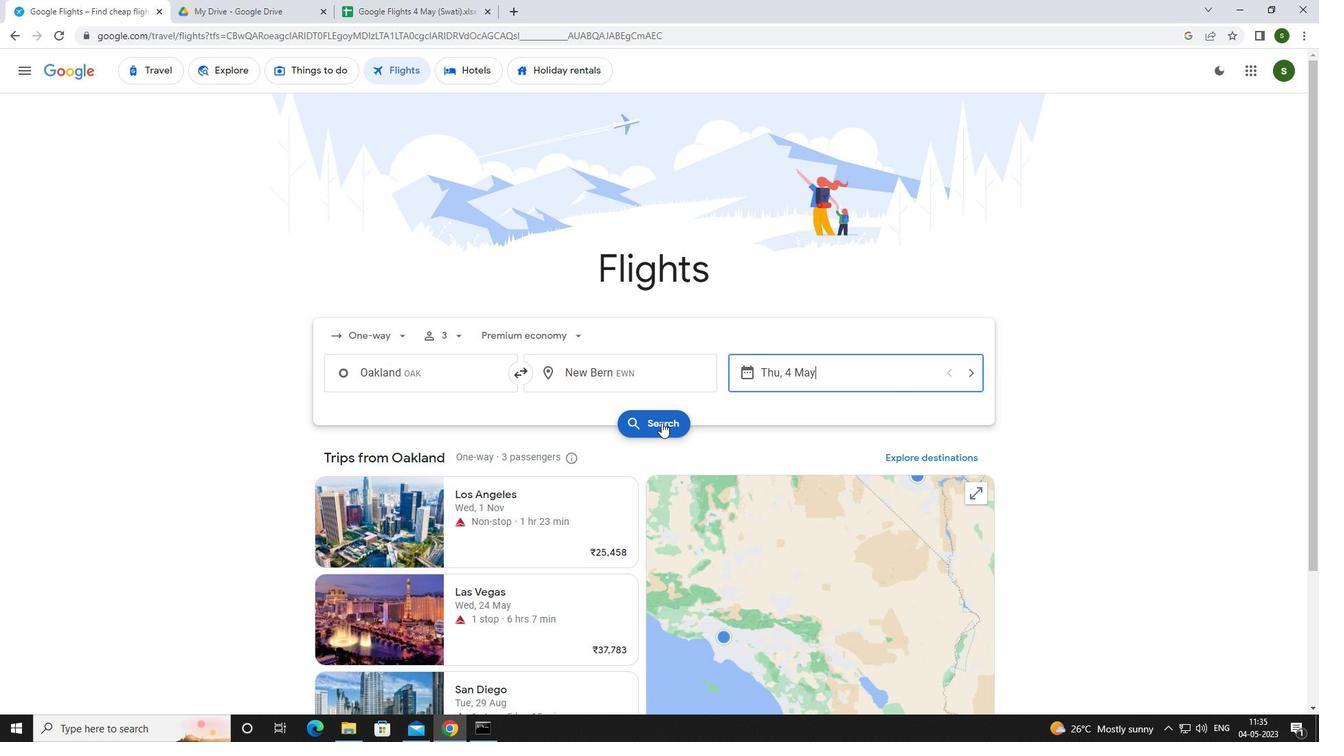 
Action: Mouse moved to (349, 201)
Screenshot: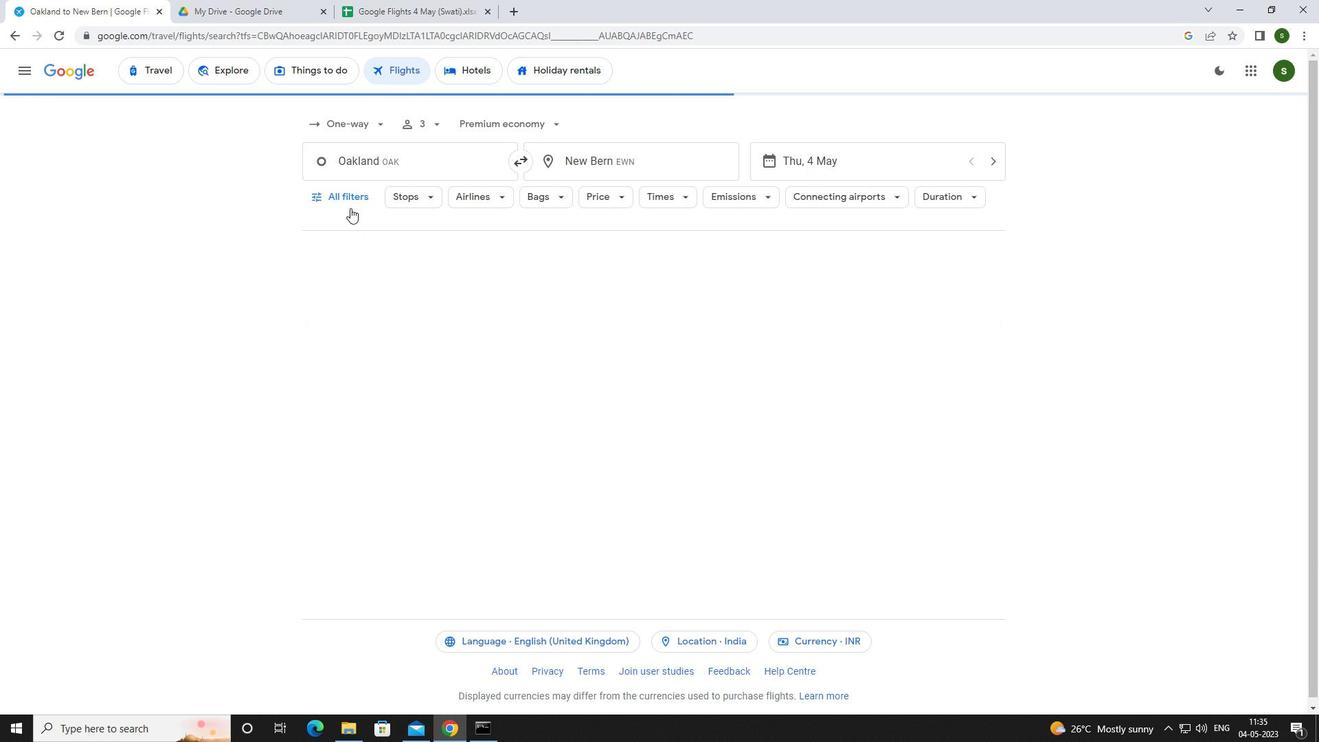 
Action: Mouse pressed left at (349, 201)
Screenshot: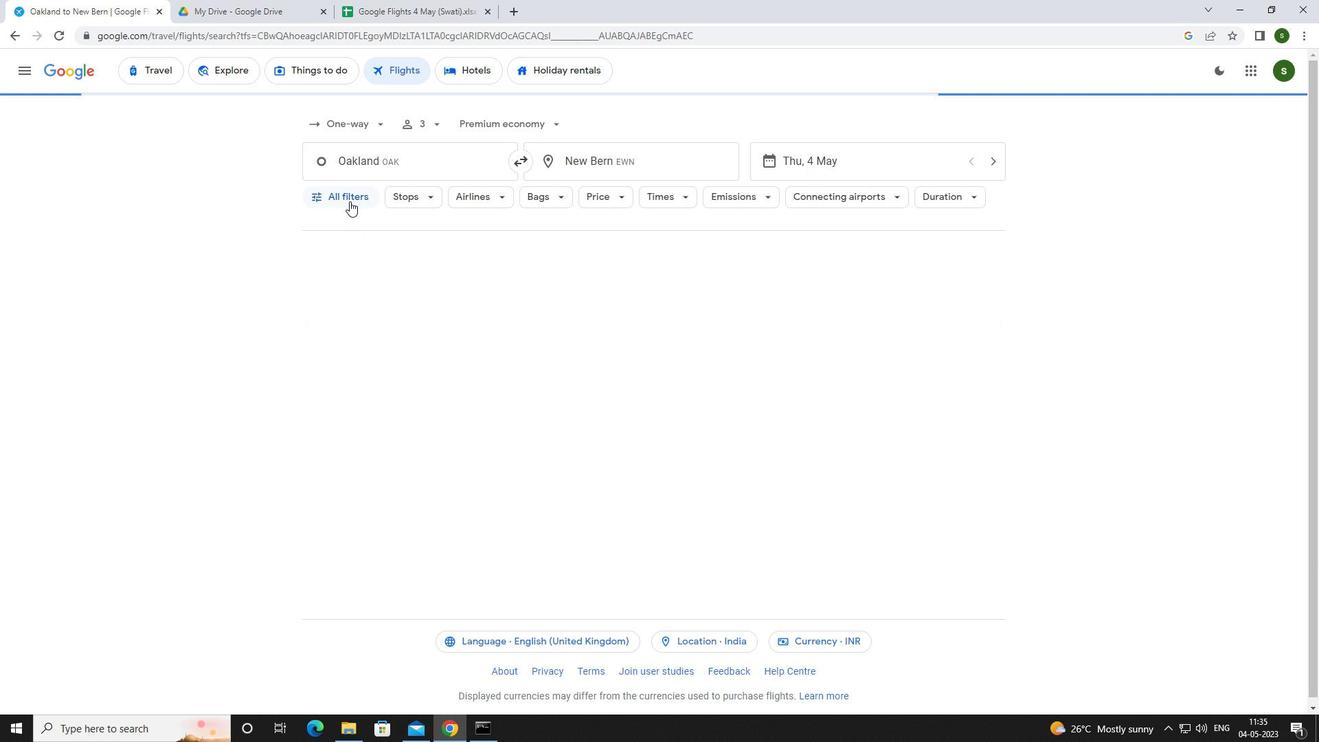 
Action: Mouse moved to (512, 485)
Screenshot: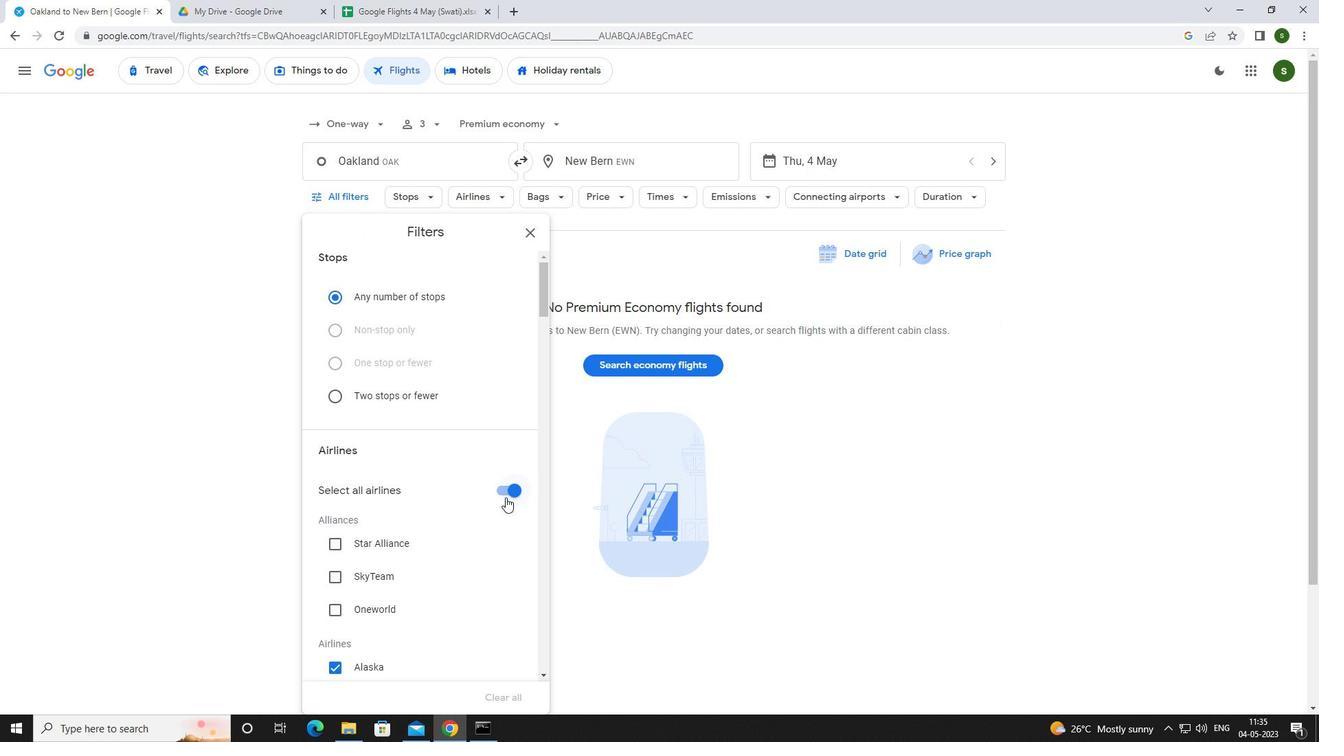 
Action: Mouse pressed left at (512, 485)
Screenshot: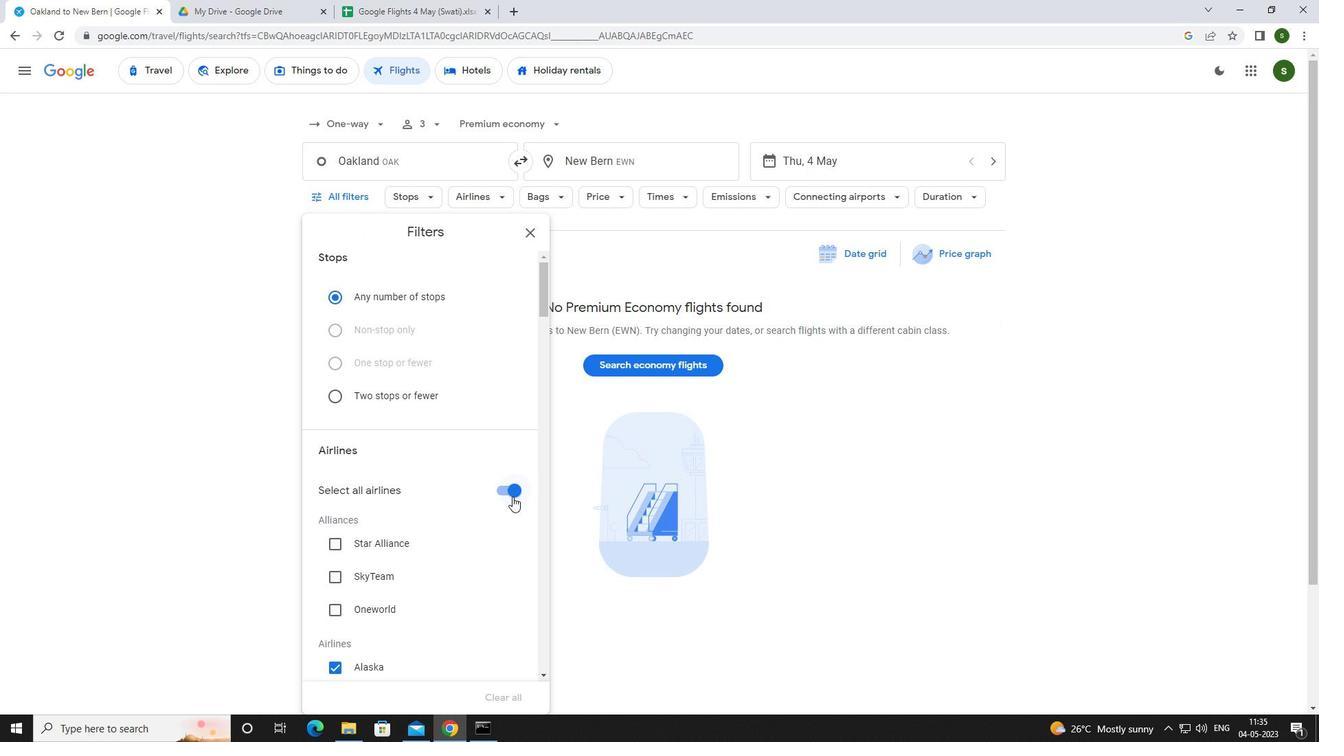 
Action: Mouse moved to (461, 414)
Screenshot: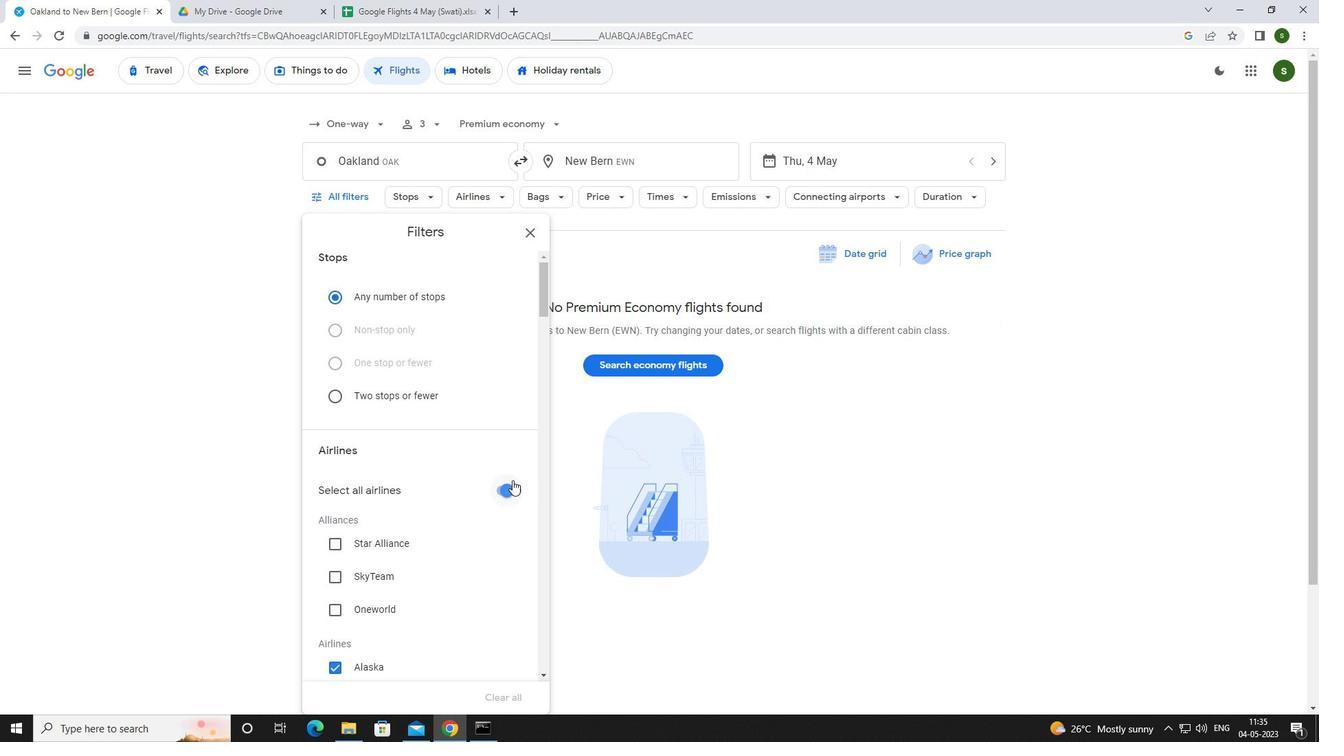 
Action: Mouse scrolled (461, 413) with delta (0, 0)
Screenshot: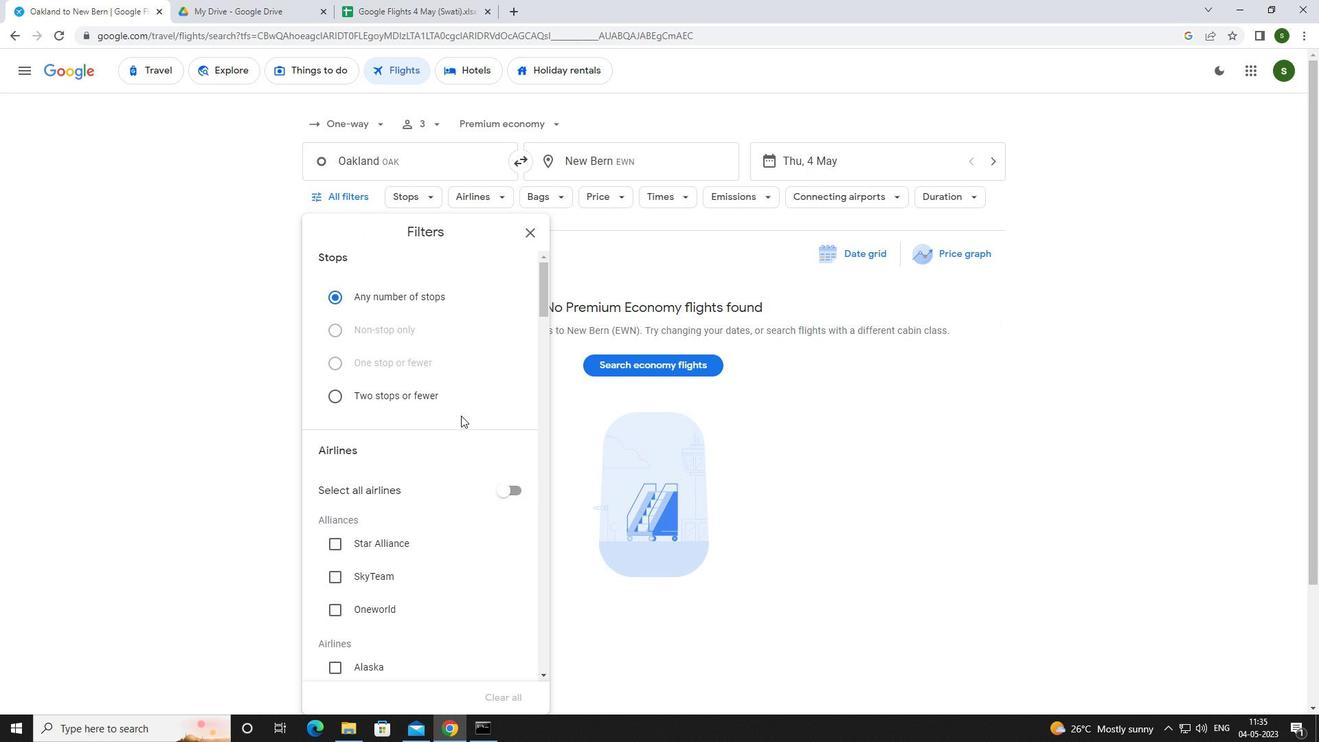 
Action: Mouse scrolled (461, 413) with delta (0, 0)
Screenshot: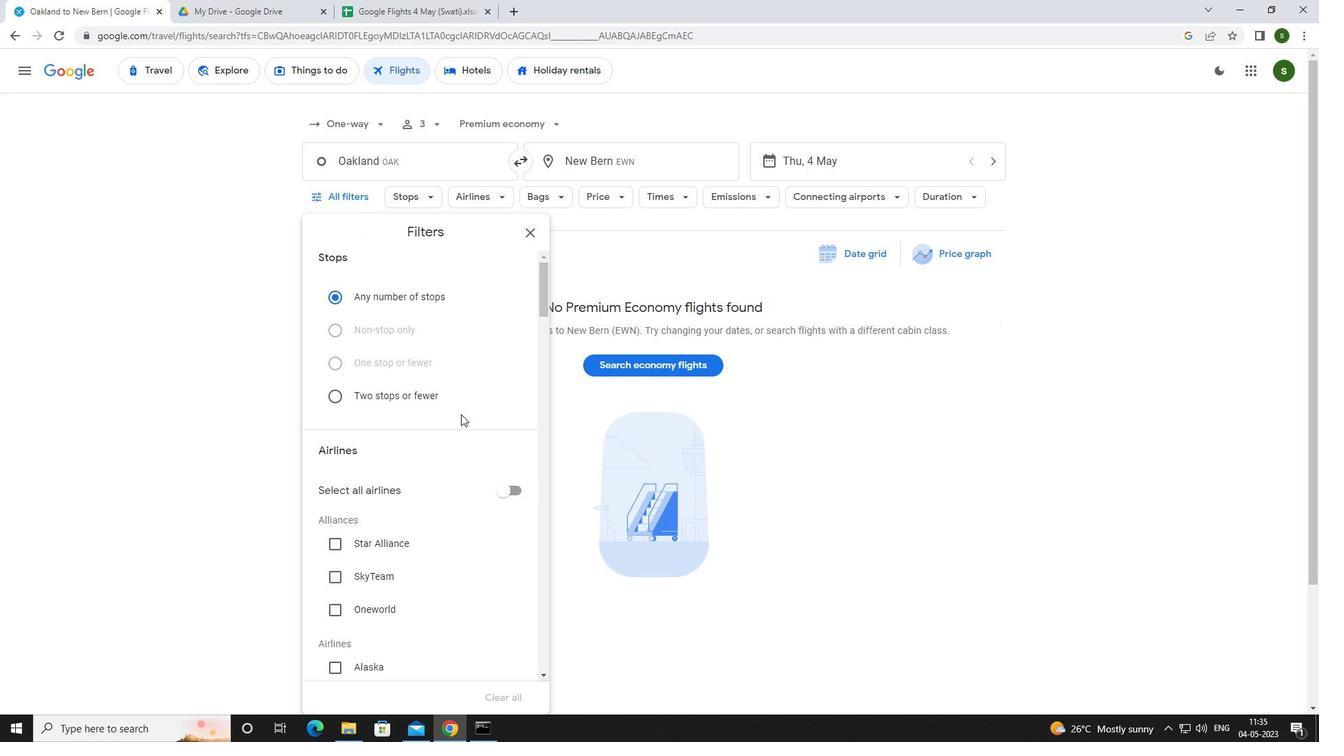 
Action: Mouse scrolled (461, 413) with delta (0, 0)
Screenshot: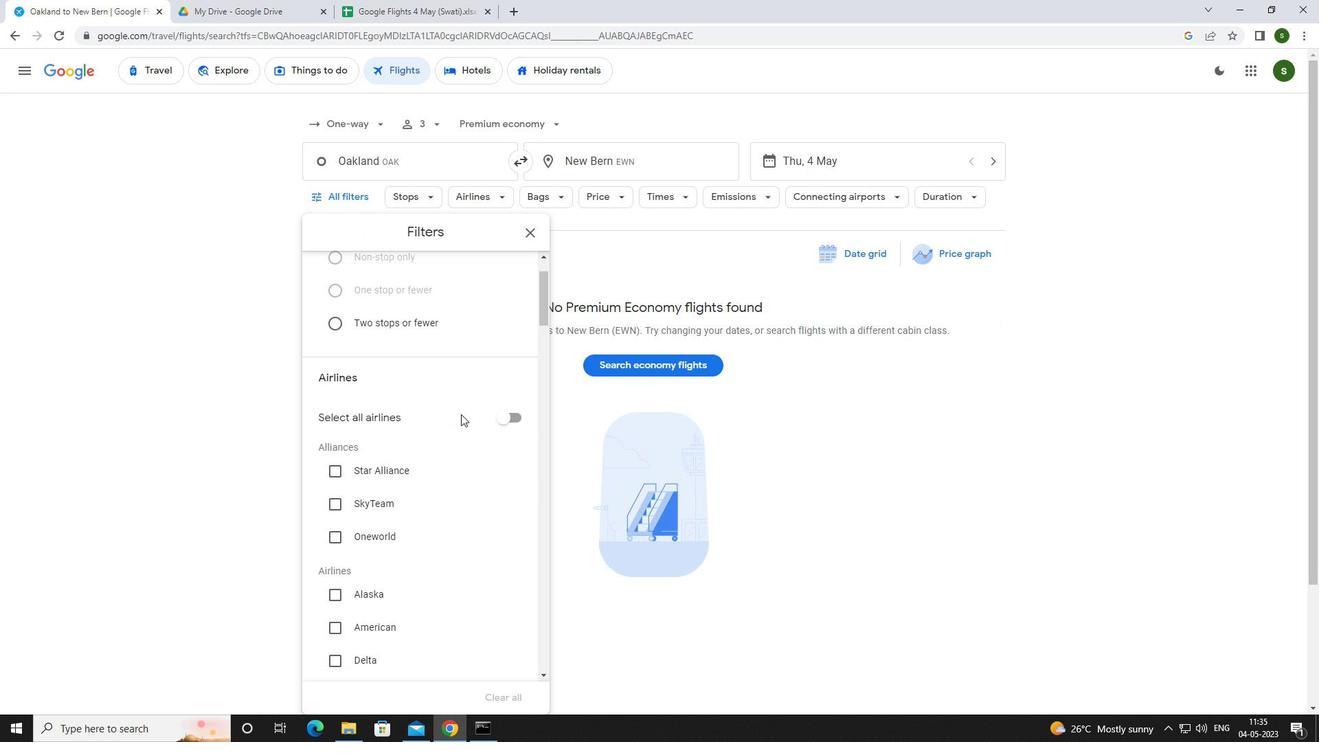 
Action: Mouse scrolled (461, 413) with delta (0, 0)
Screenshot: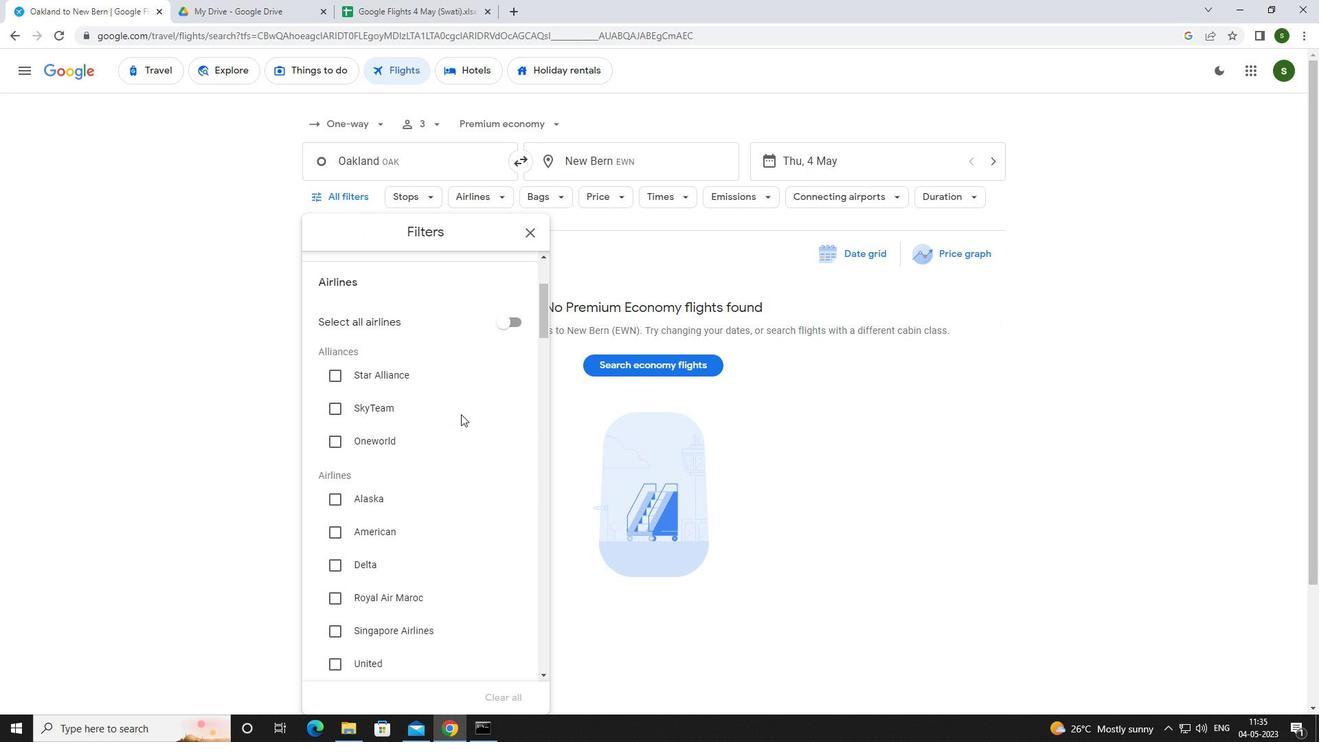 
Action: Mouse scrolled (461, 413) with delta (0, 0)
Screenshot: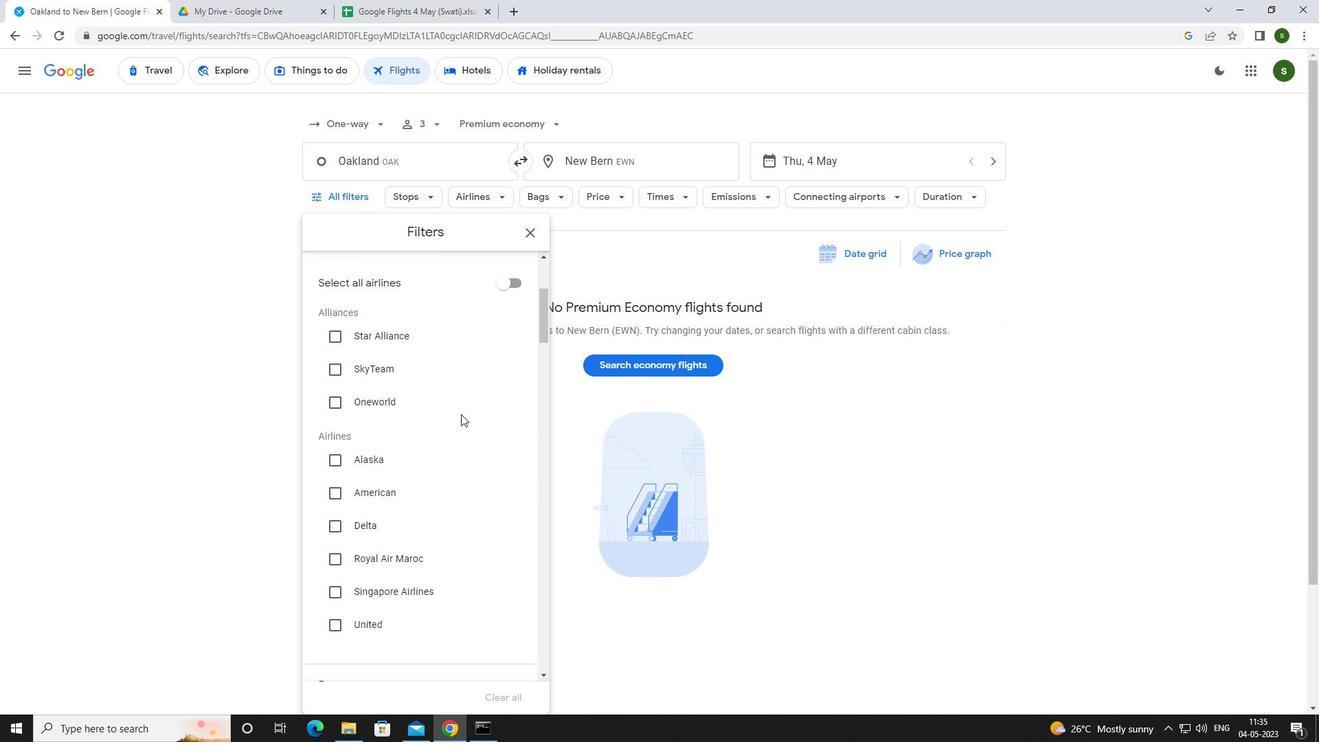 
Action: Mouse moved to (412, 452)
Screenshot: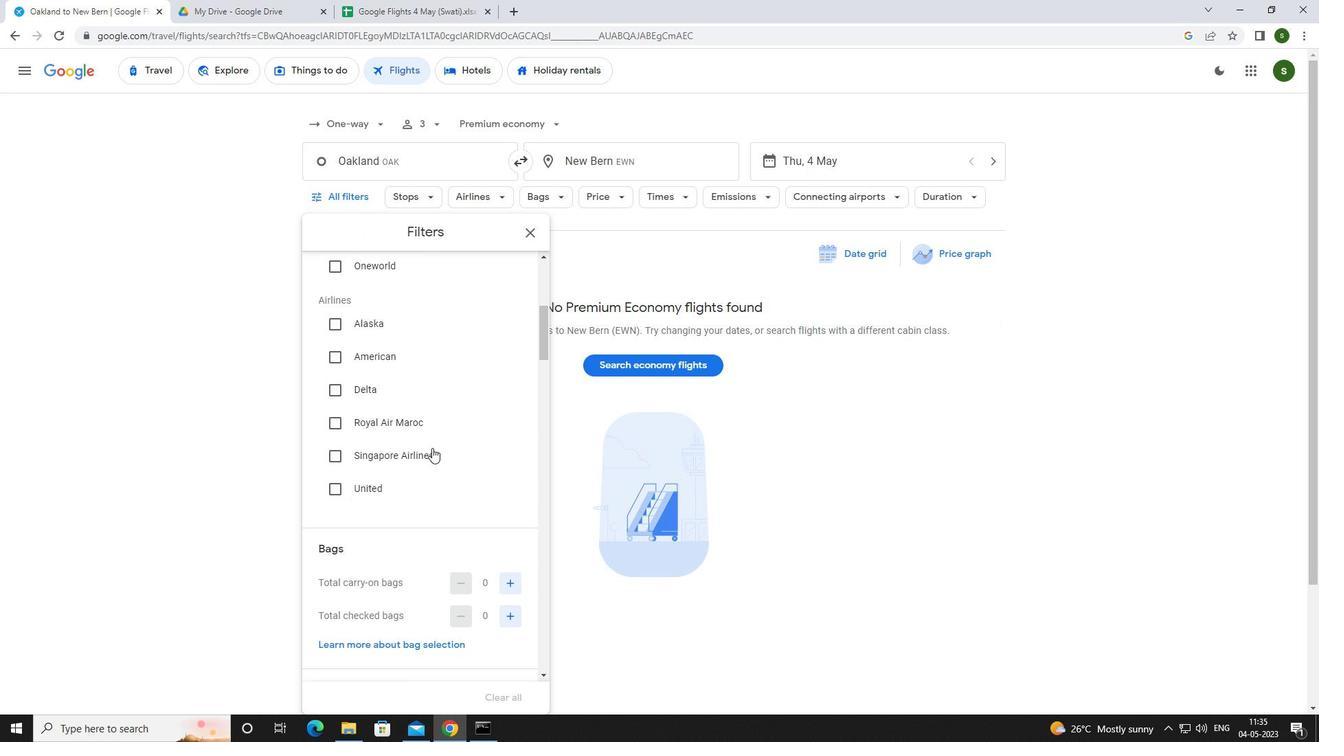 
Action: Mouse pressed left at (412, 452)
Screenshot: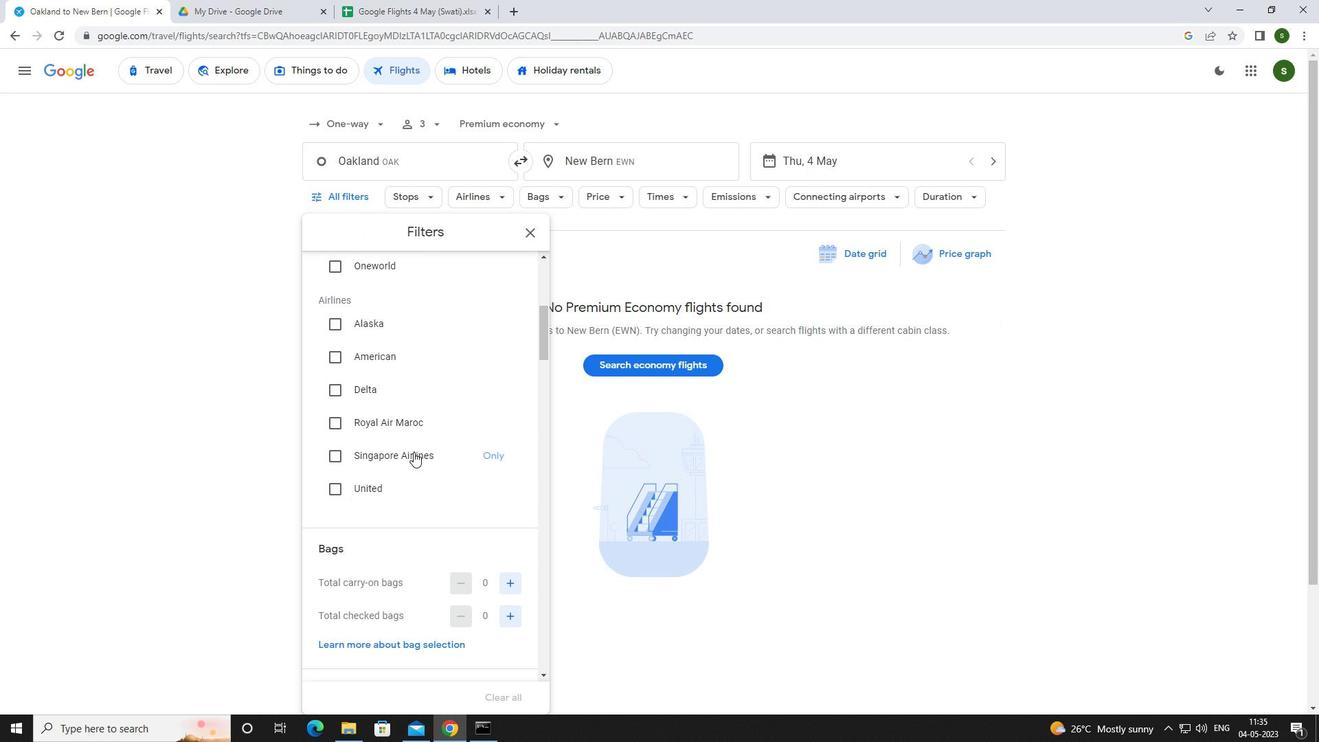 
Action: Mouse scrolled (412, 452) with delta (0, 0)
Screenshot: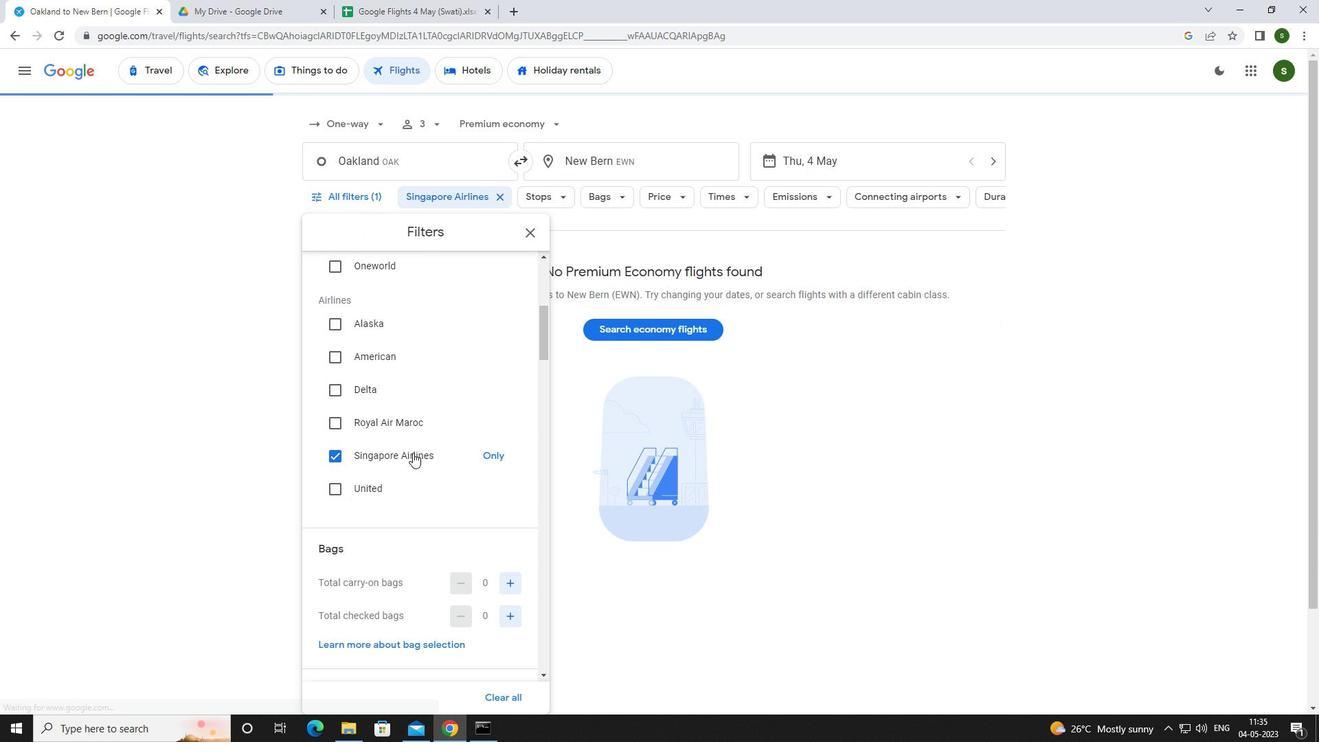 
Action: Mouse scrolled (412, 452) with delta (0, 0)
Screenshot: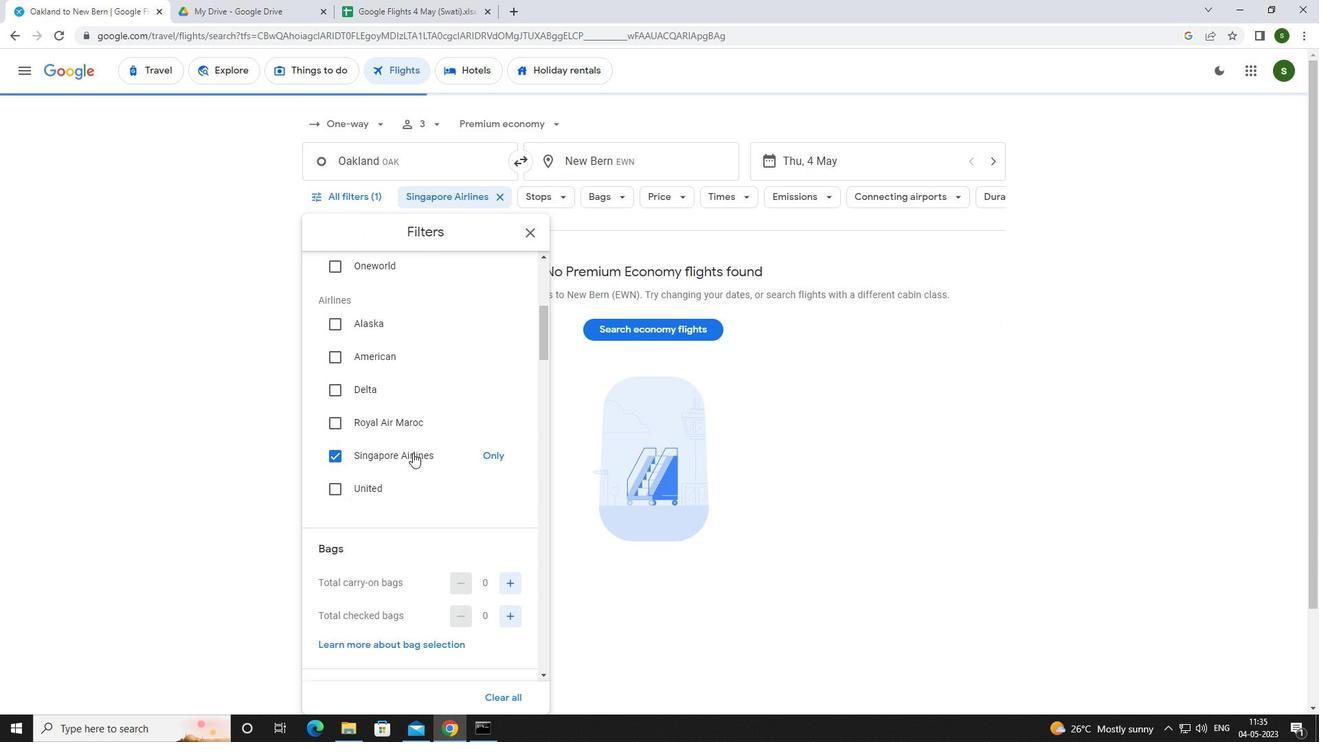 
Action: Mouse scrolled (412, 452) with delta (0, 0)
Screenshot: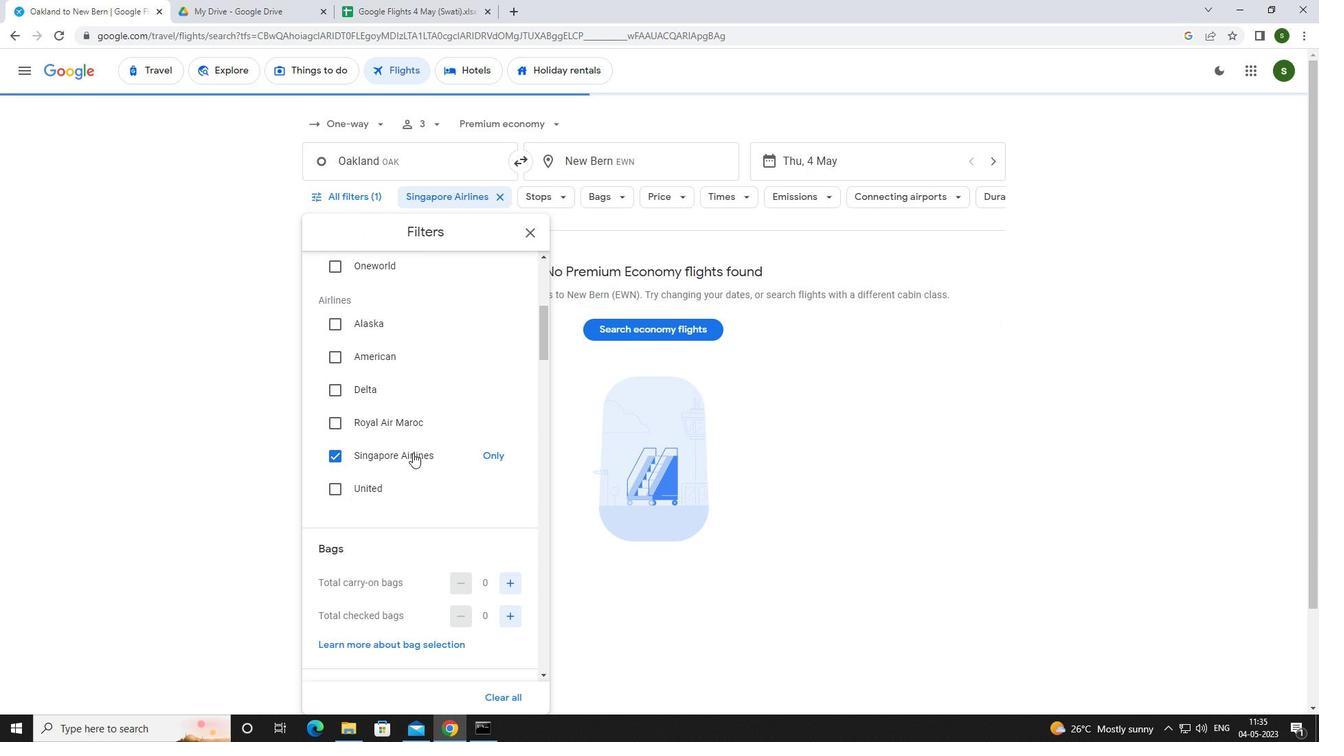 
Action: Mouse moved to (516, 406)
Screenshot: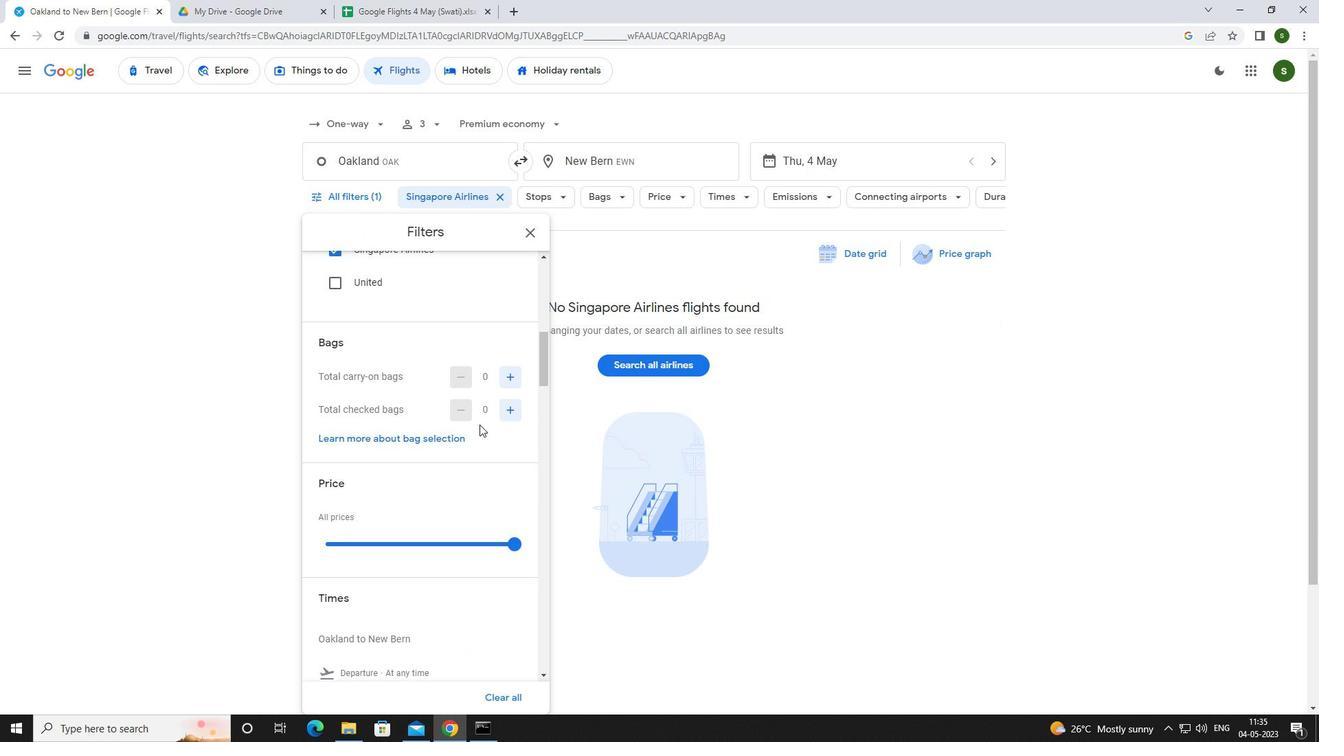 
Action: Mouse pressed left at (516, 406)
Screenshot: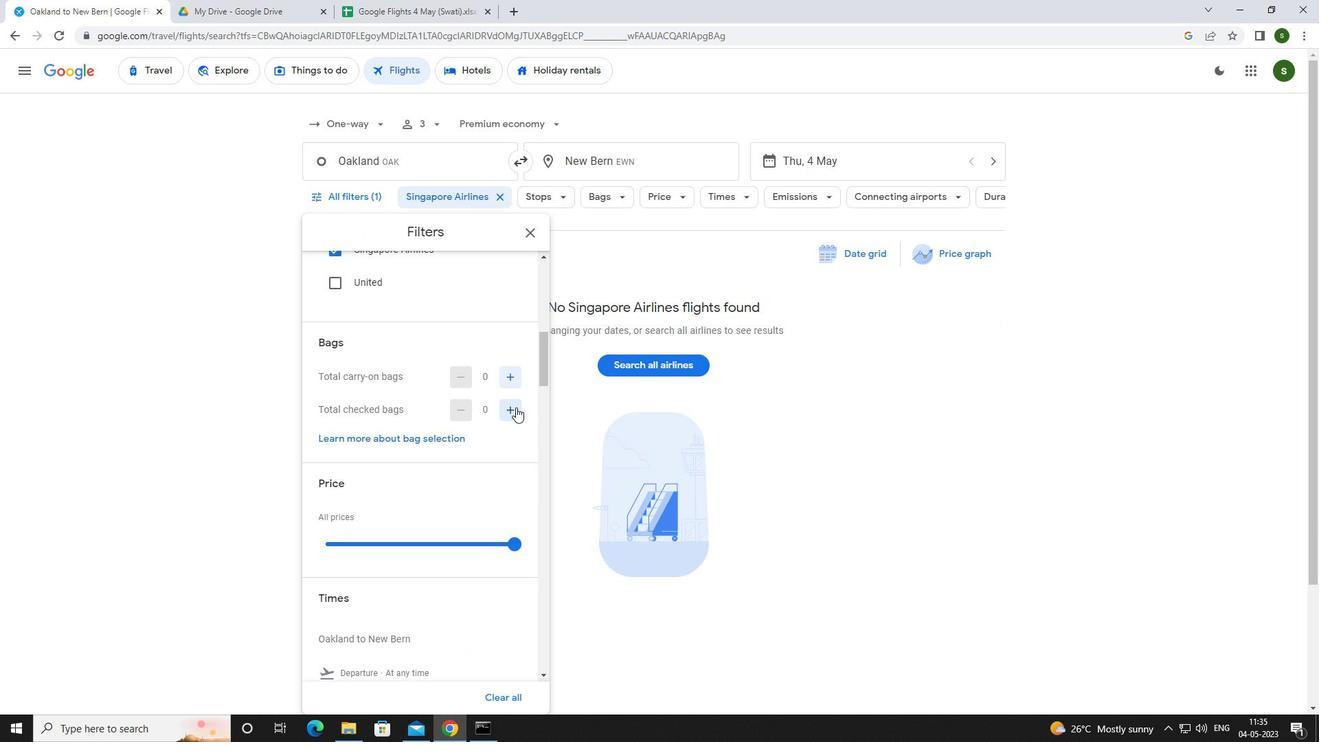 
Action: Mouse pressed left at (516, 406)
Screenshot: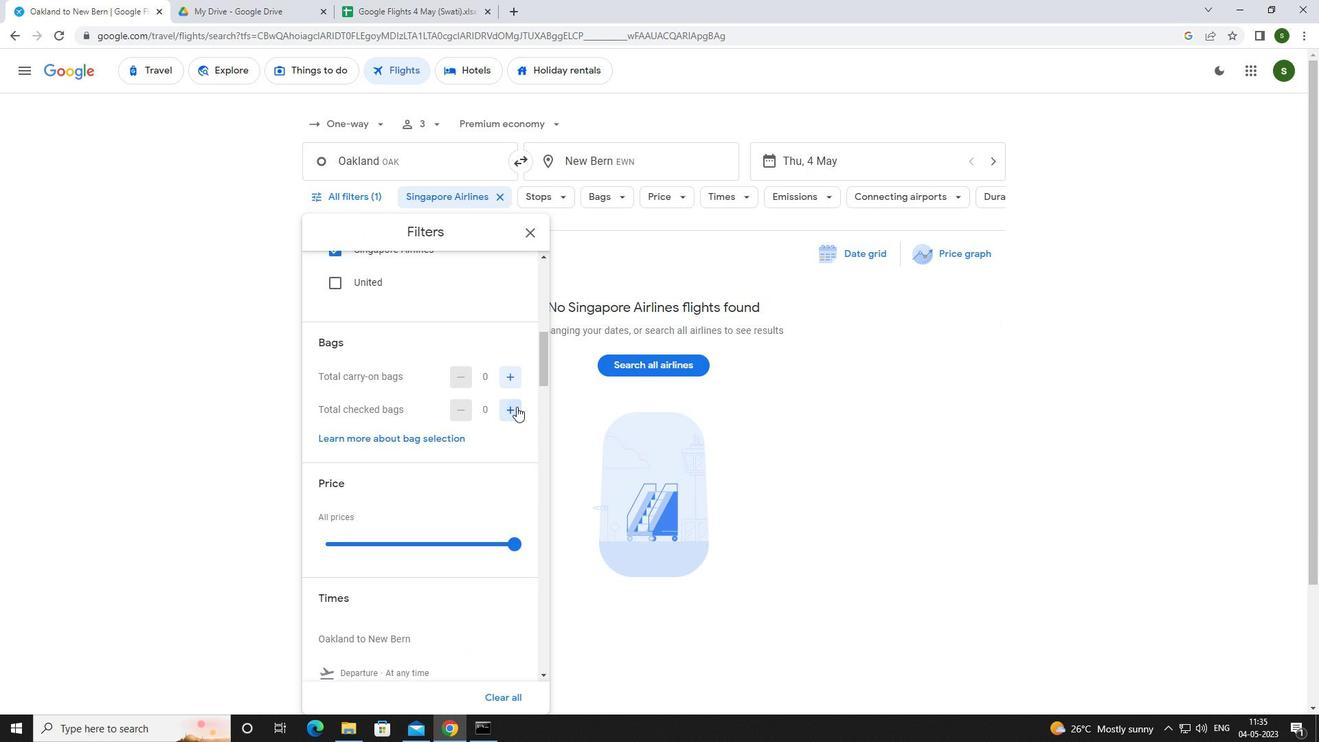 
Action: Mouse scrolled (516, 406) with delta (0, 0)
Screenshot: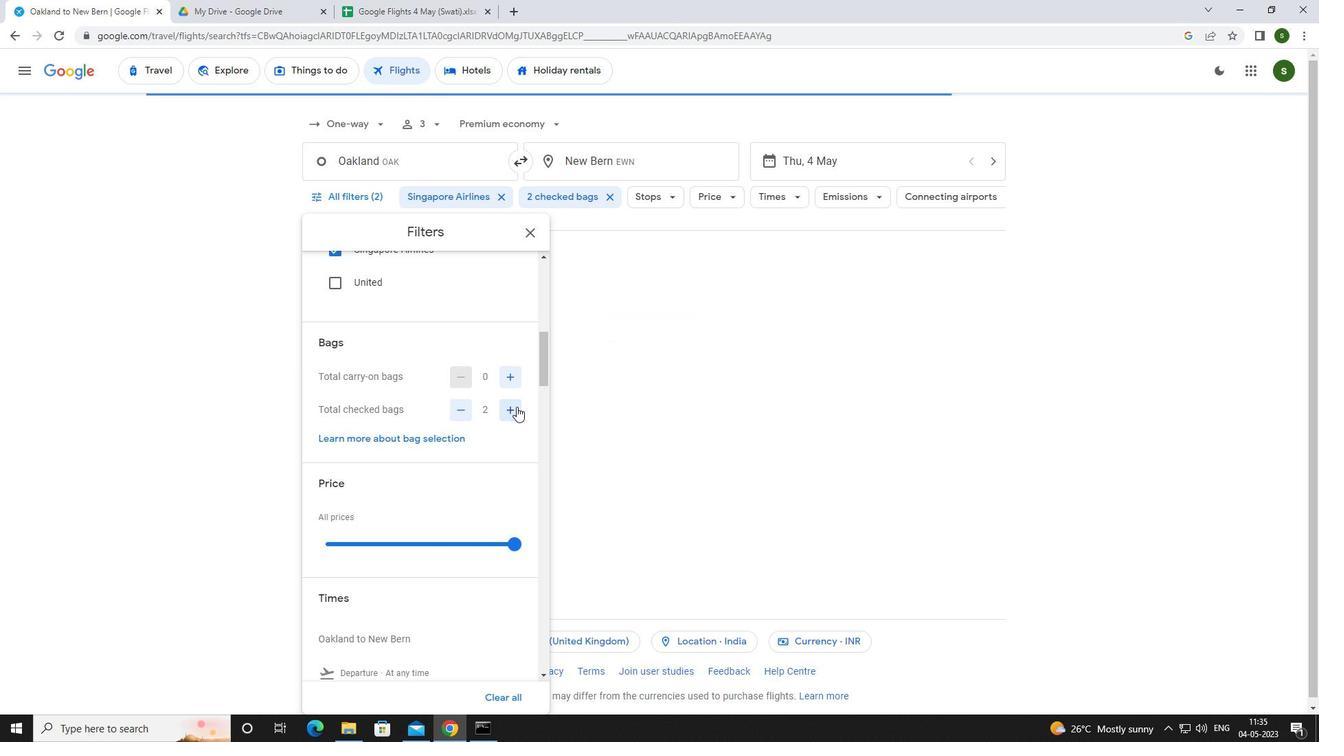 
Action: Mouse scrolled (516, 406) with delta (0, 0)
Screenshot: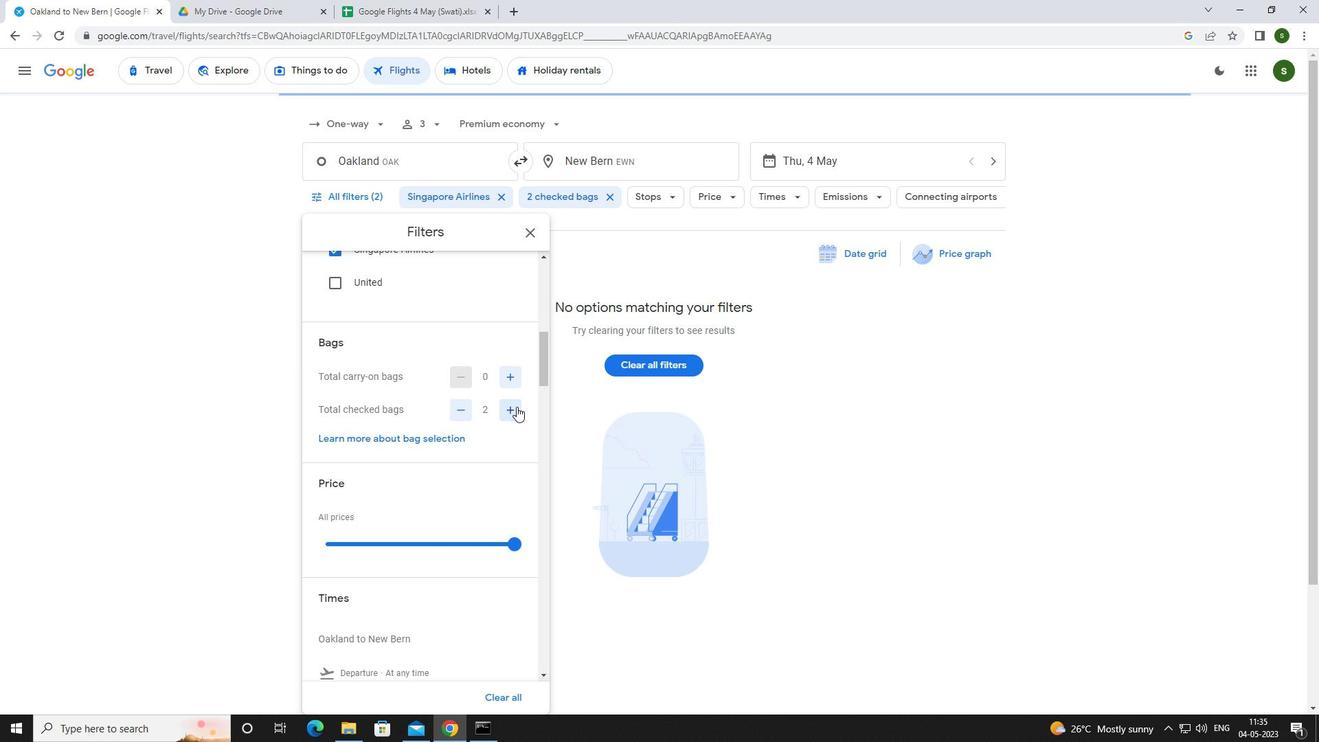 
Action: Mouse pressed left at (516, 406)
Screenshot: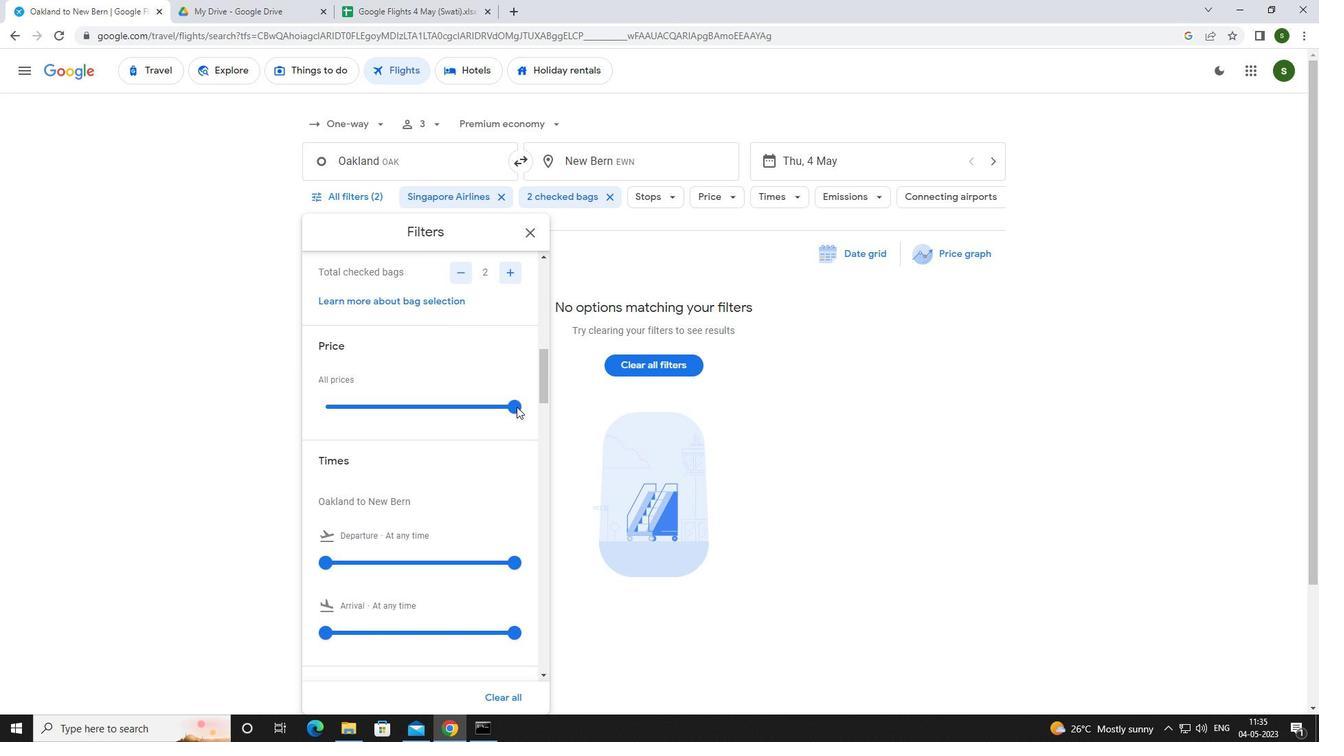 
Action: Mouse scrolled (516, 406) with delta (0, 0)
Screenshot: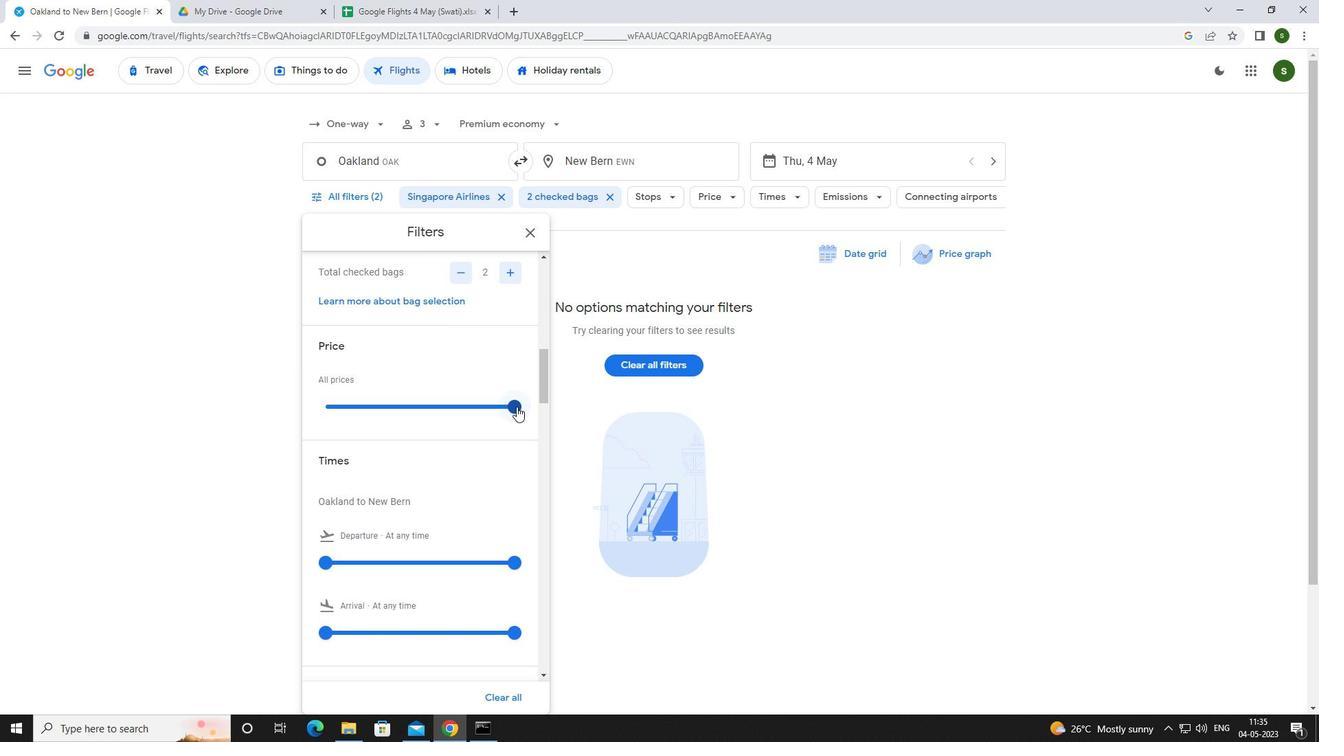 
Action: Mouse moved to (322, 491)
Screenshot: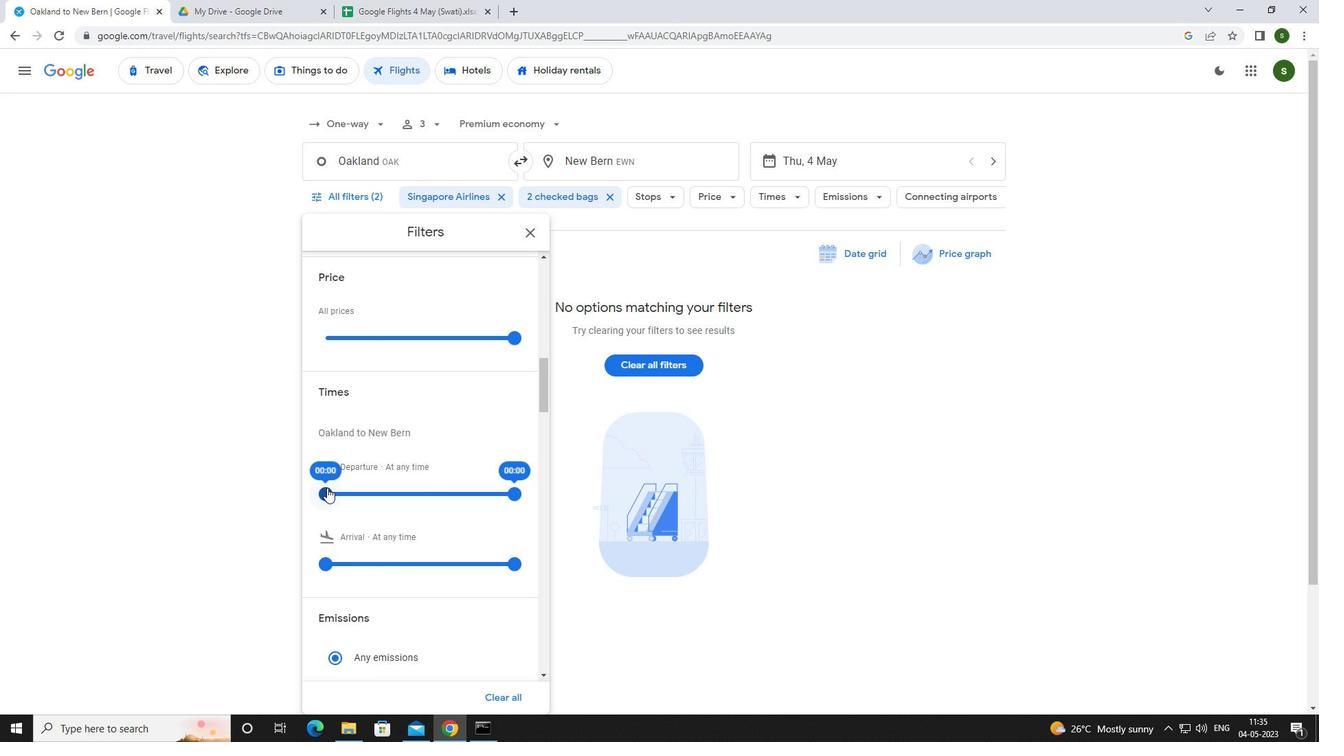 
Action: Mouse pressed left at (322, 491)
Screenshot: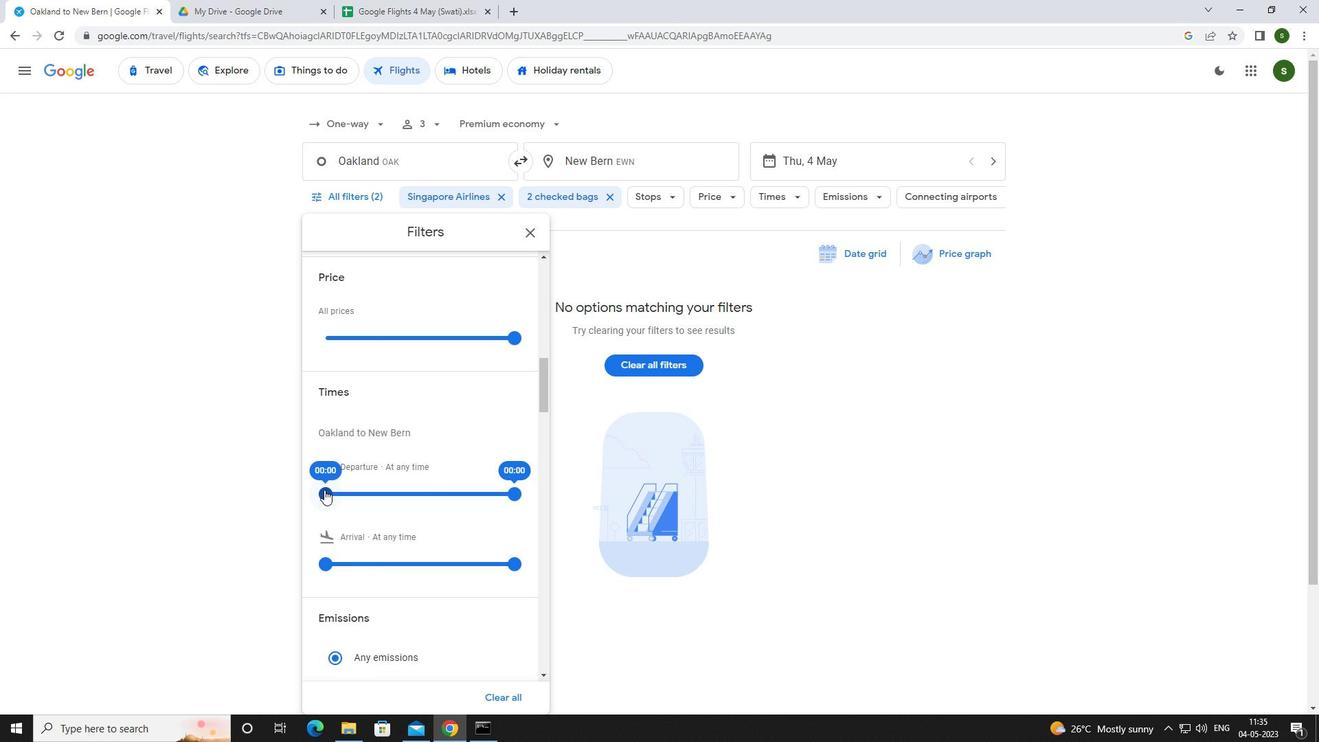 
Action: Mouse moved to (852, 524)
Screenshot: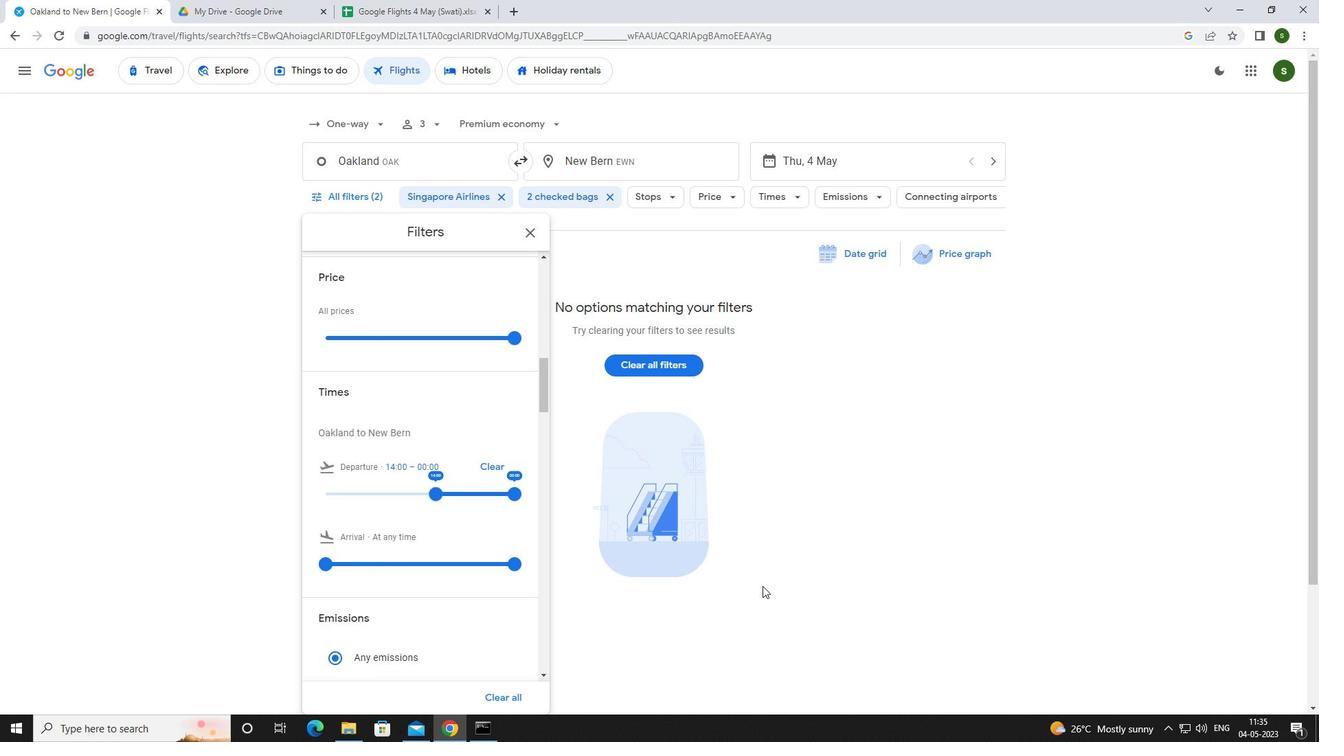 
Action: Mouse pressed left at (852, 524)
Screenshot: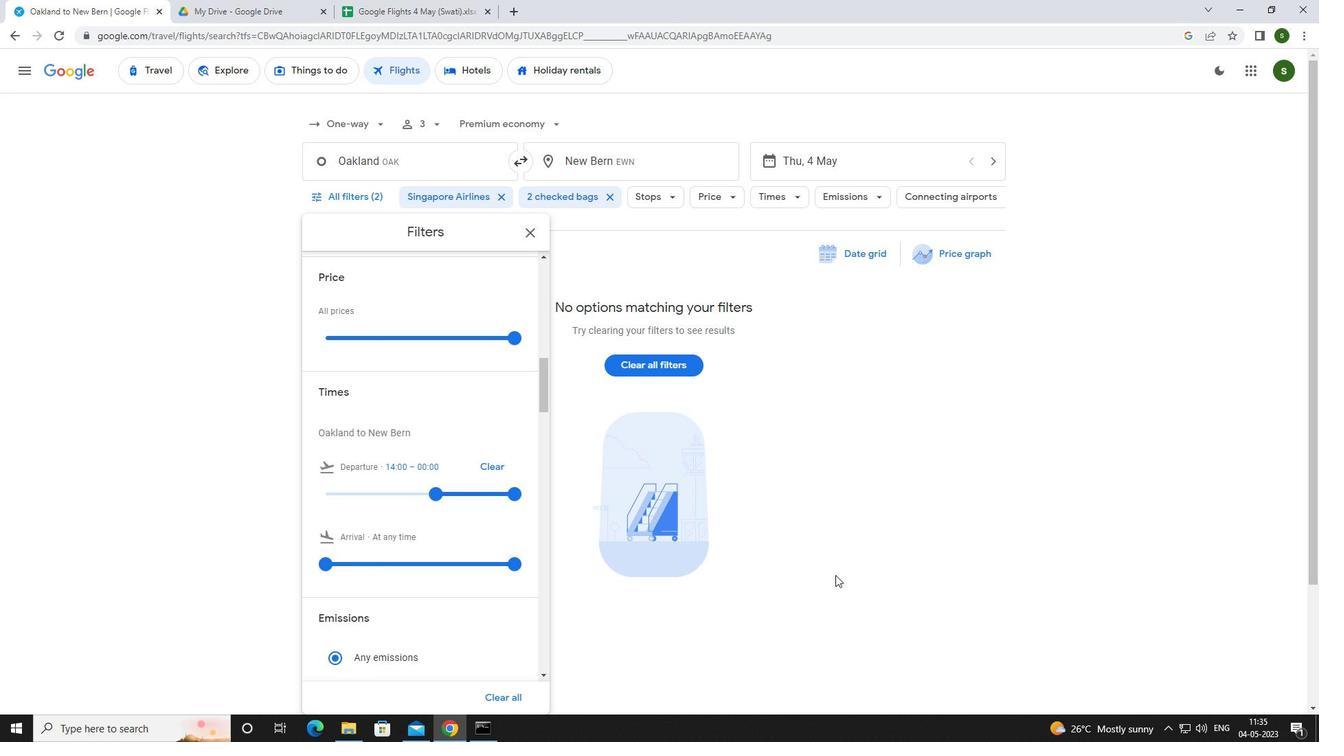 
